 Task: Create a due date automation trigger when advanced on, 2 days before a card is due add dates due in between 1 and 5 working days at 11:00 AM.
Action: Mouse moved to (916, 274)
Screenshot: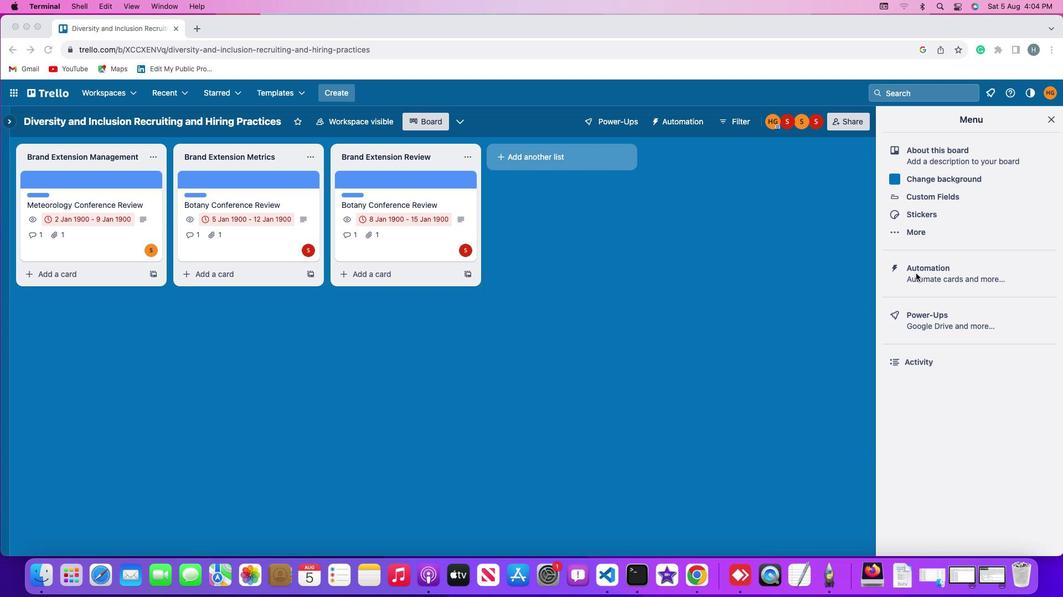 
Action: Mouse pressed left at (916, 274)
Screenshot: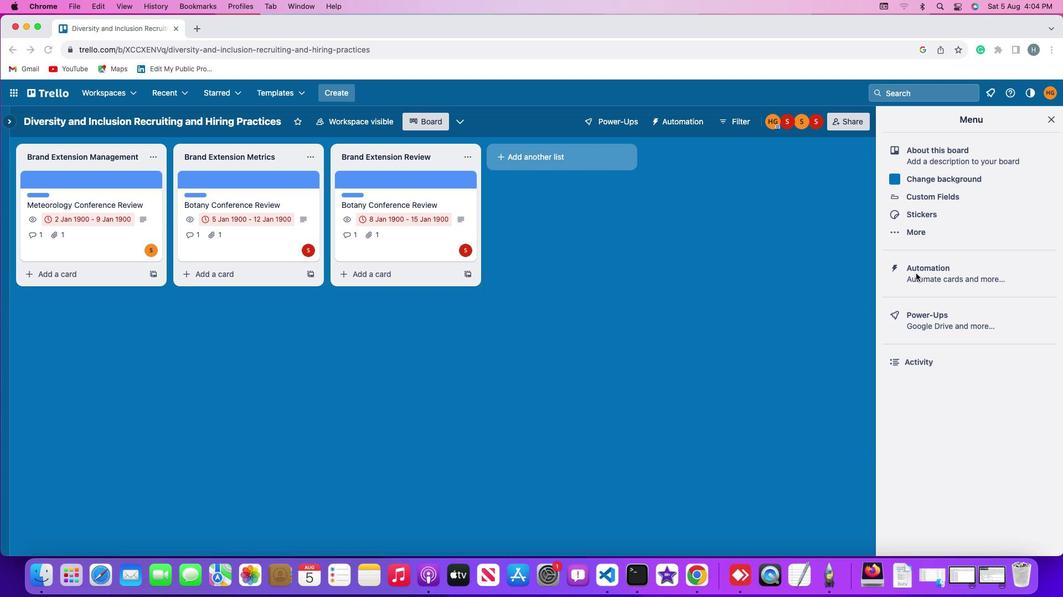 
Action: Mouse pressed left at (916, 274)
Screenshot: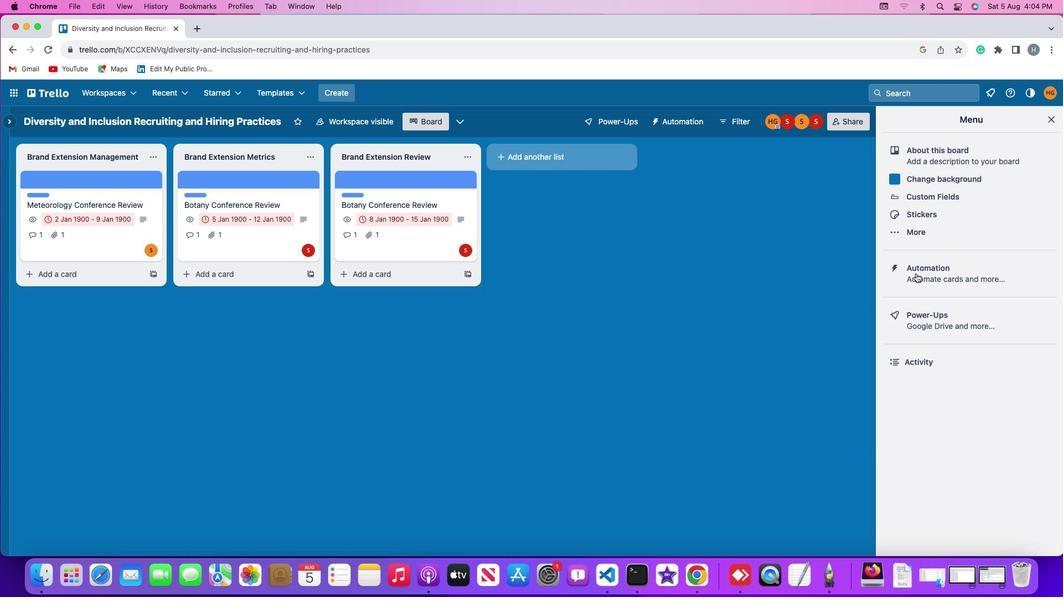 
Action: Mouse moved to (72, 262)
Screenshot: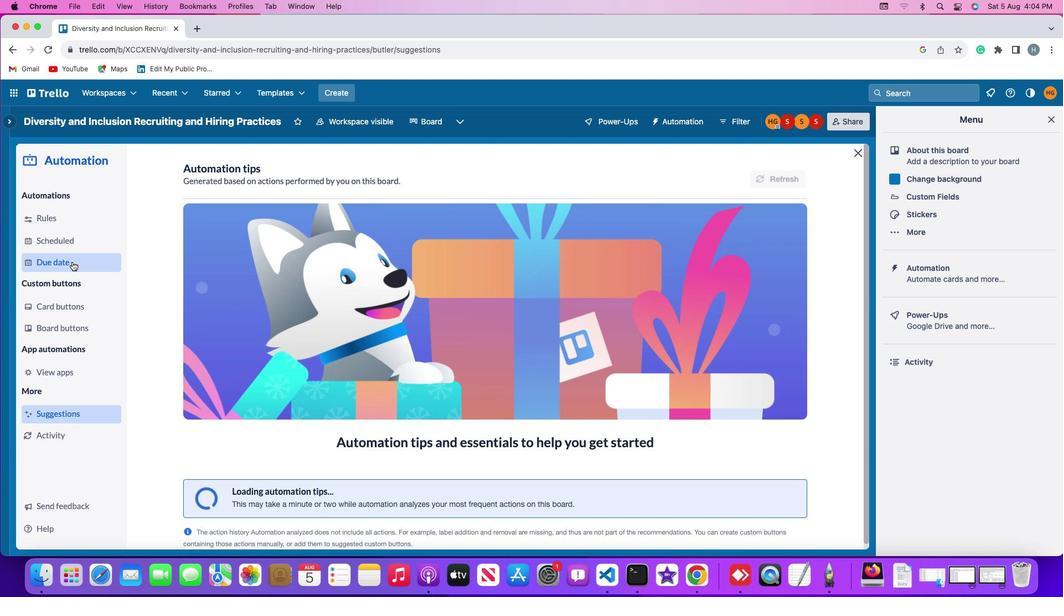 
Action: Mouse pressed left at (72, 262)
Screenshot: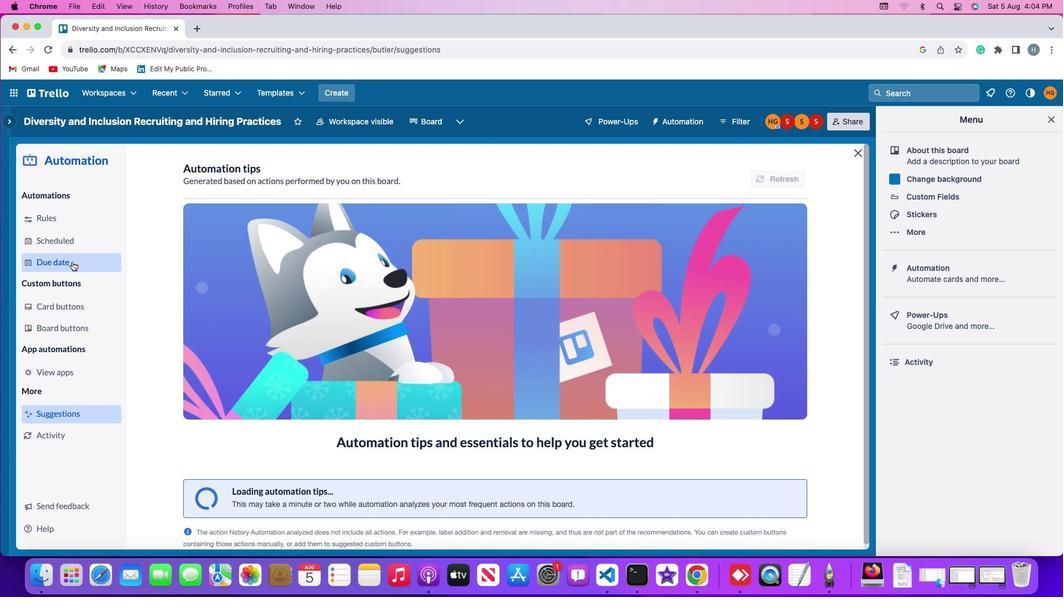
Action: Mouse moved to (746, 171)
Screenshot: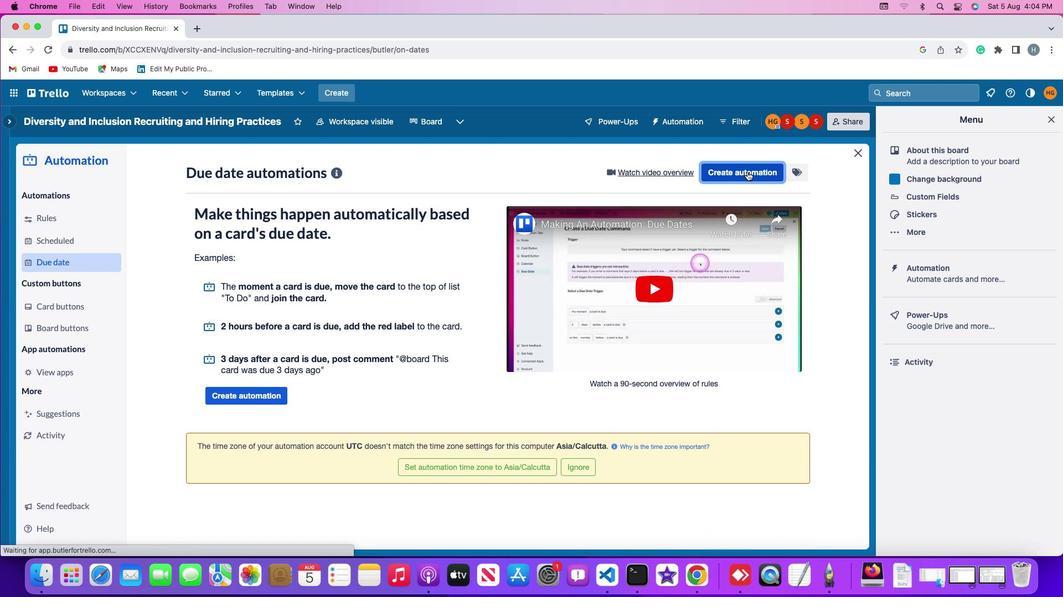 
Action: Mouse pressed left at (746, 171)
Screenshot: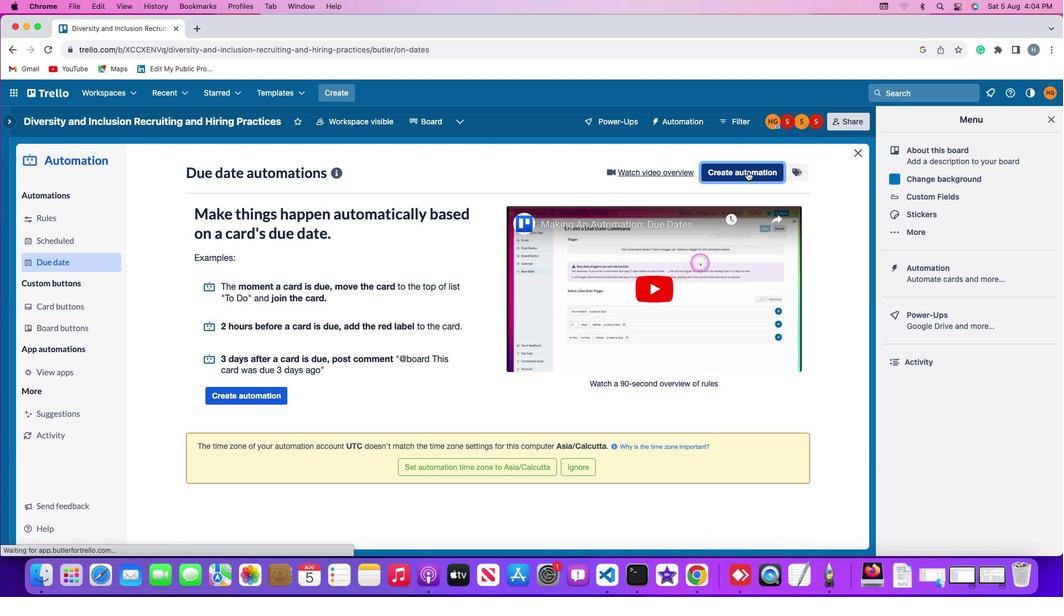 
Action: Mouse moved to (516, 281)
Screenshot: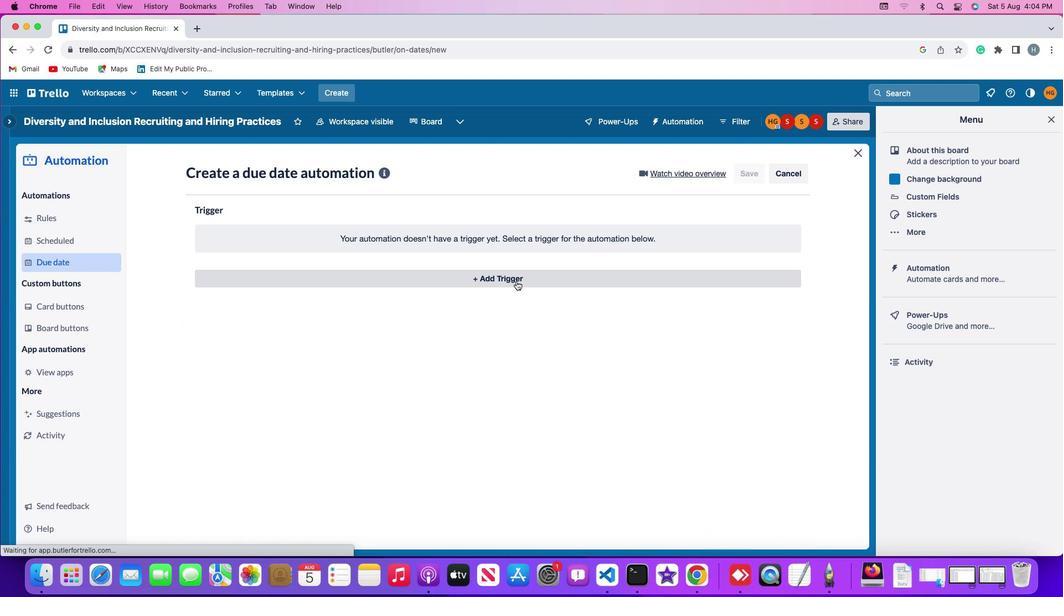 
Action: Mouse pressed left at (516, 281)
Screenshot: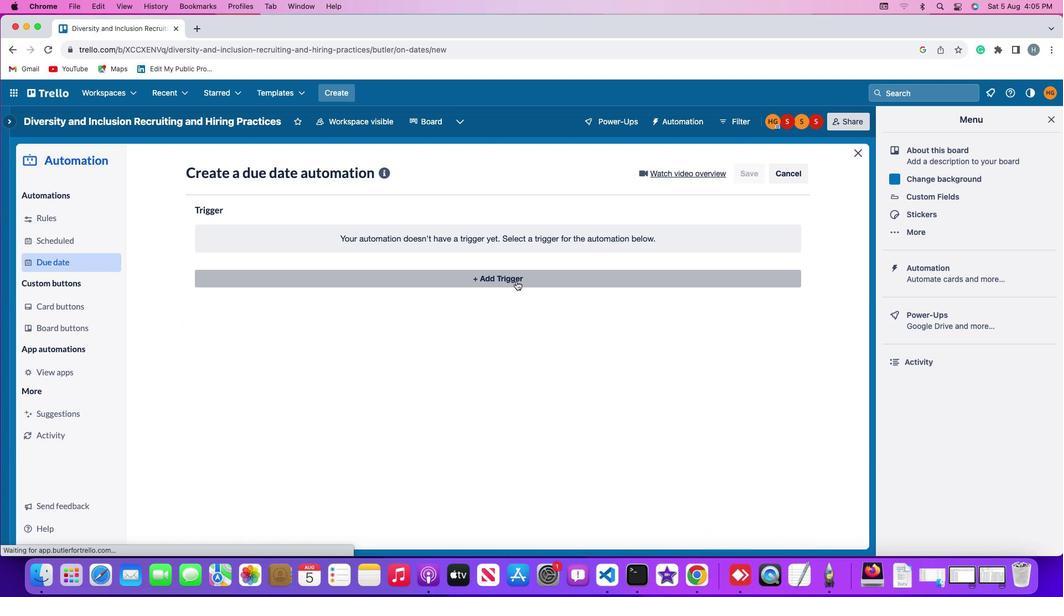 
Action: Mouse moved to (216, 451)
Screenshot: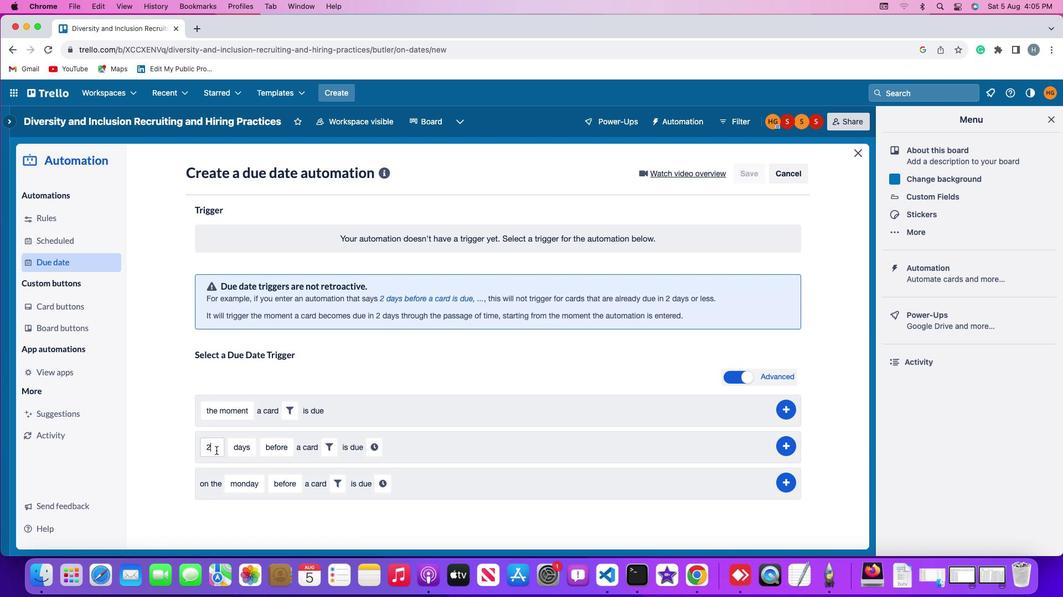 
Action: Mouse pressed left at (216, 451)
Screenshot: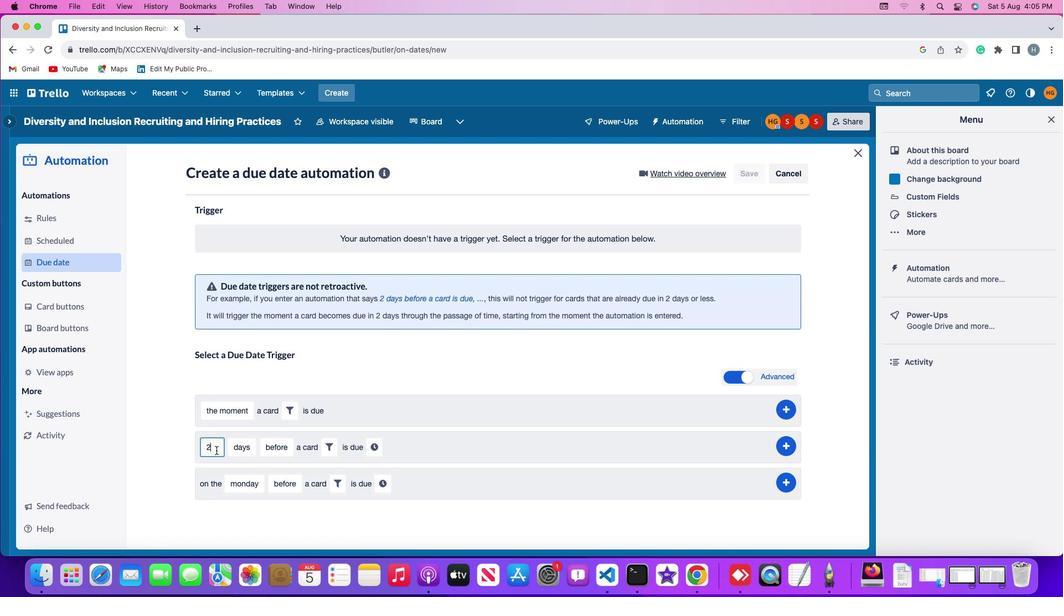 
Action: Key pressed Key.backspace'2'
Screenshot: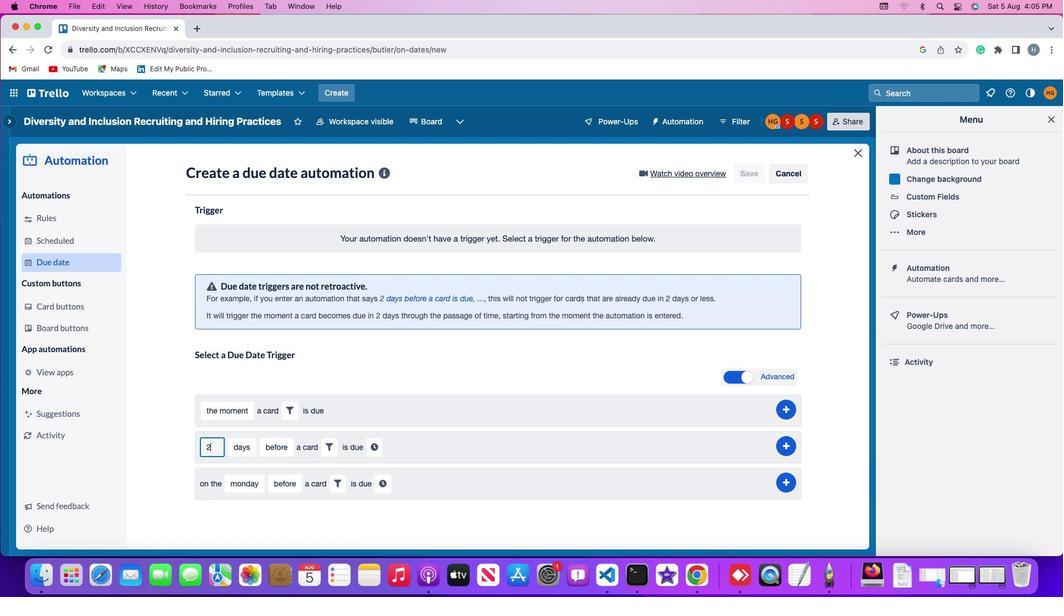 
Action: Mouse moved to (243, 450)
Screenshot: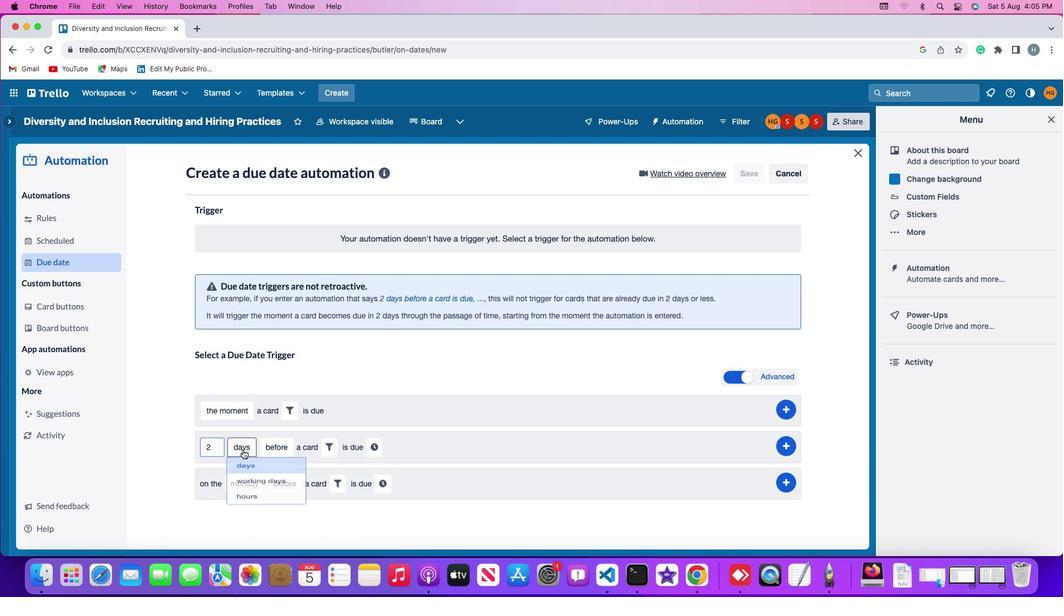 
Action: Mouse pressed left at (243, 450)
Screenshot: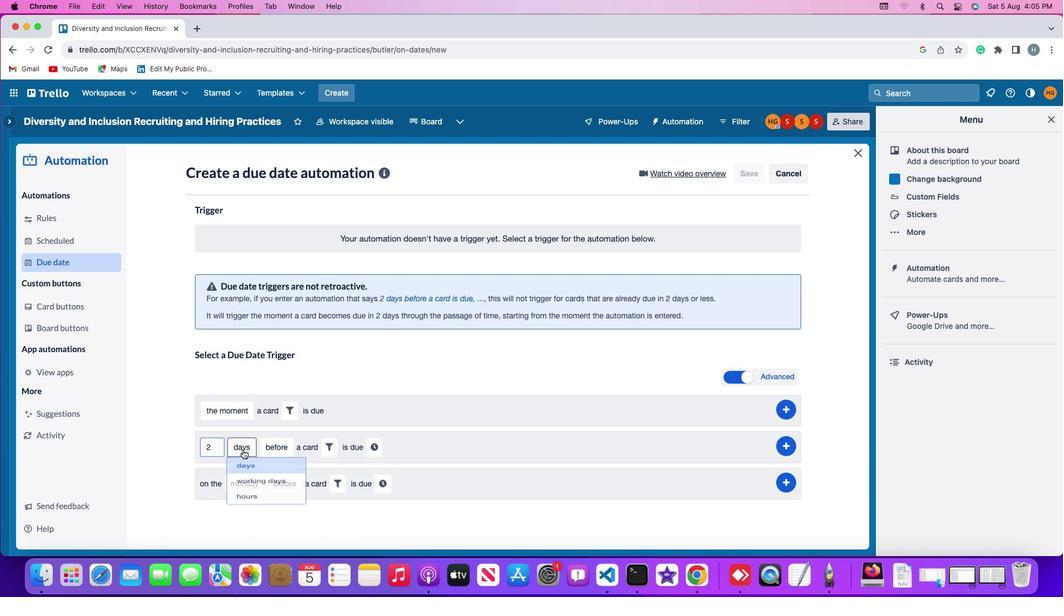 
Action: Mouse moved to (249, 471)
Screenshot: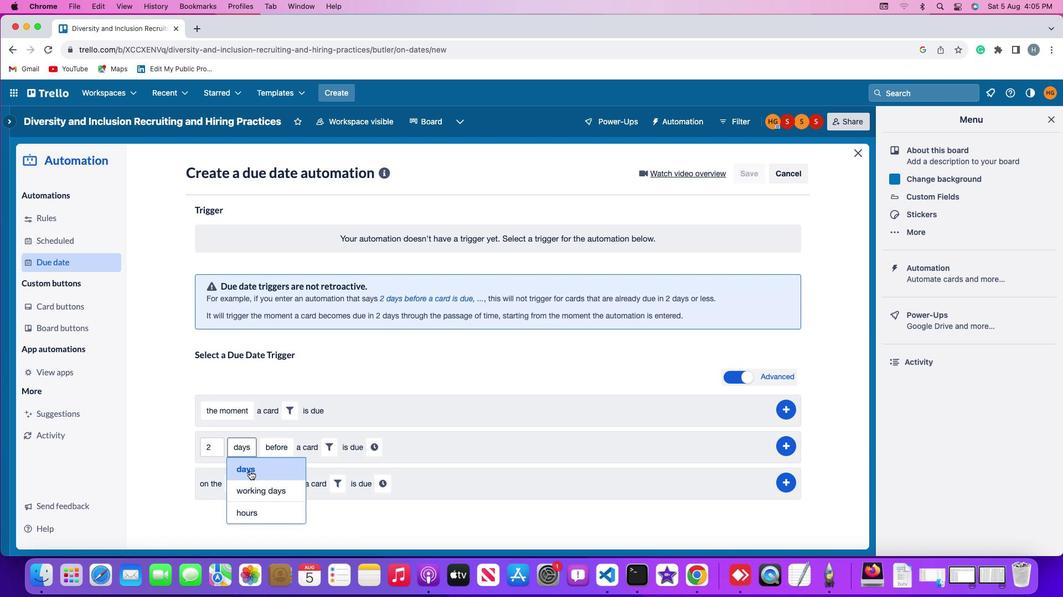 
Action: Mouse pressed left at (249, 471)
Screenshot: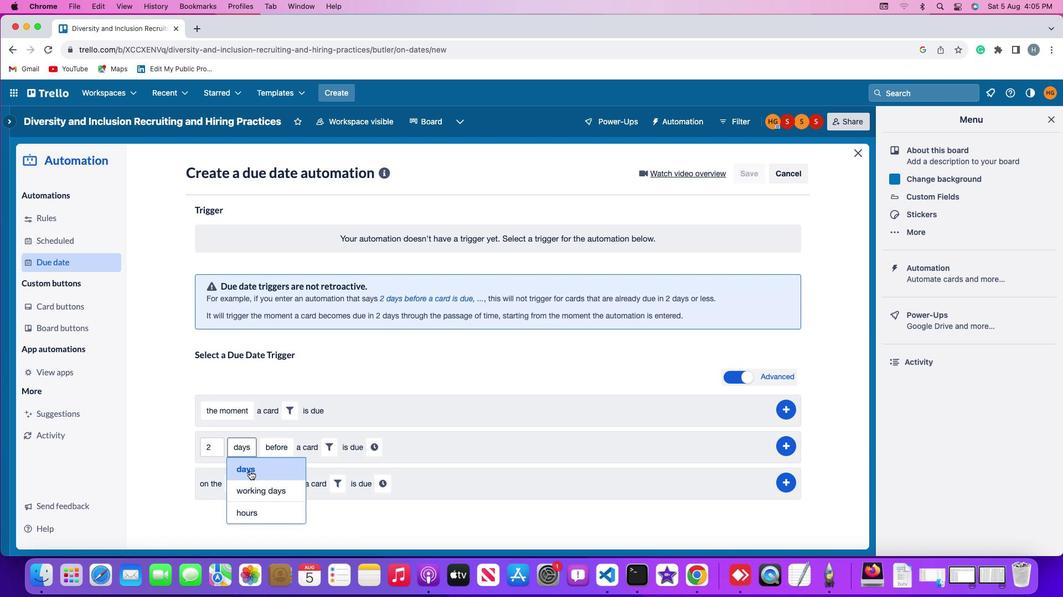 
Action: Mouse moved to (272, 448)
Screenshot: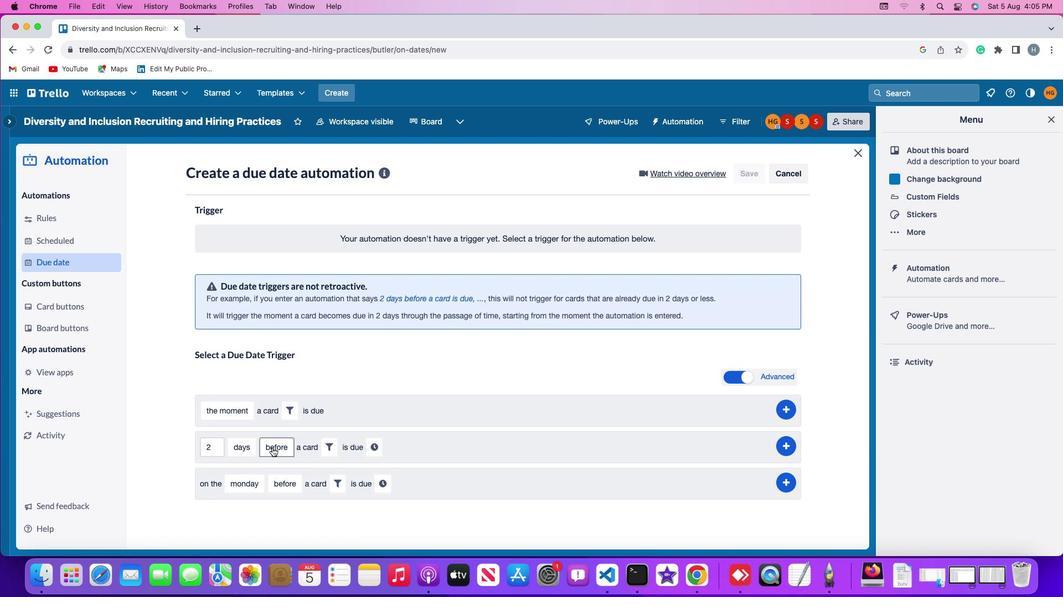
Action: Mouse pressed left at (272, 448)
Screenshot: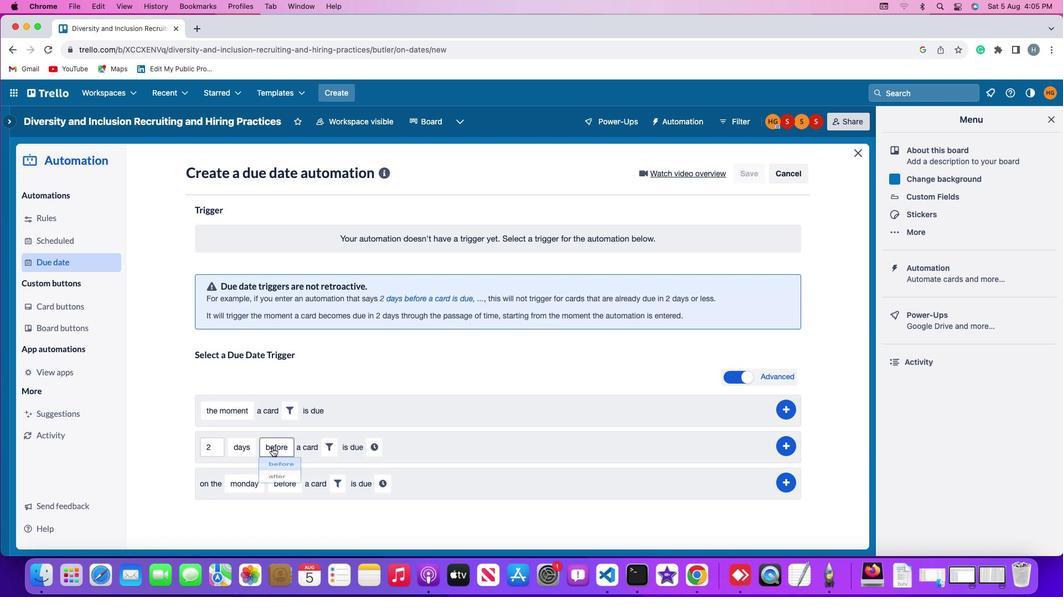 
Action: Mouse moved to (276, 462)
Screenshot: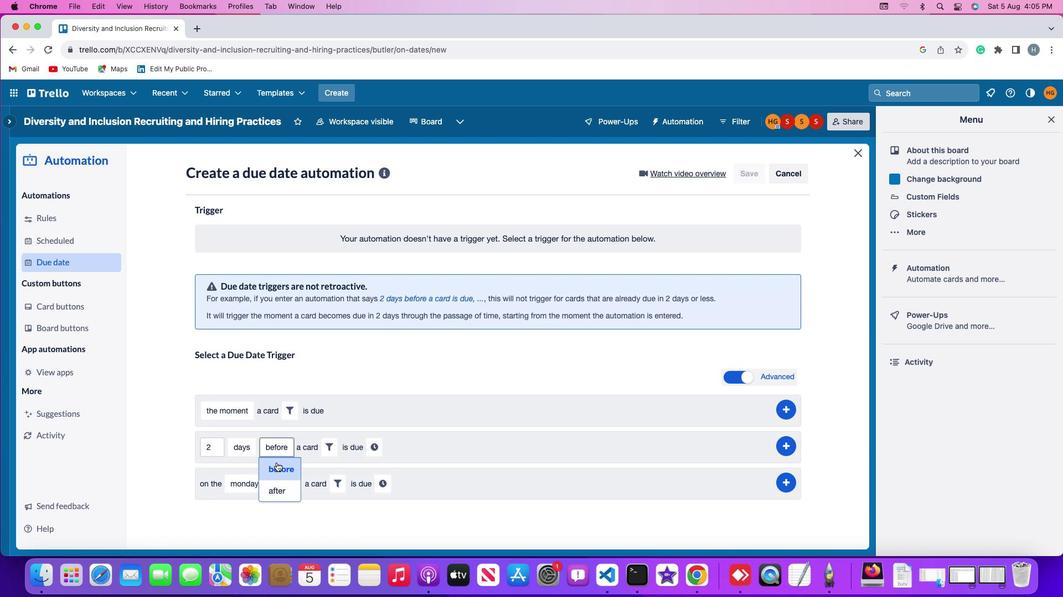 
Action: Mouse pressed left at (276, 462)
Screenshot: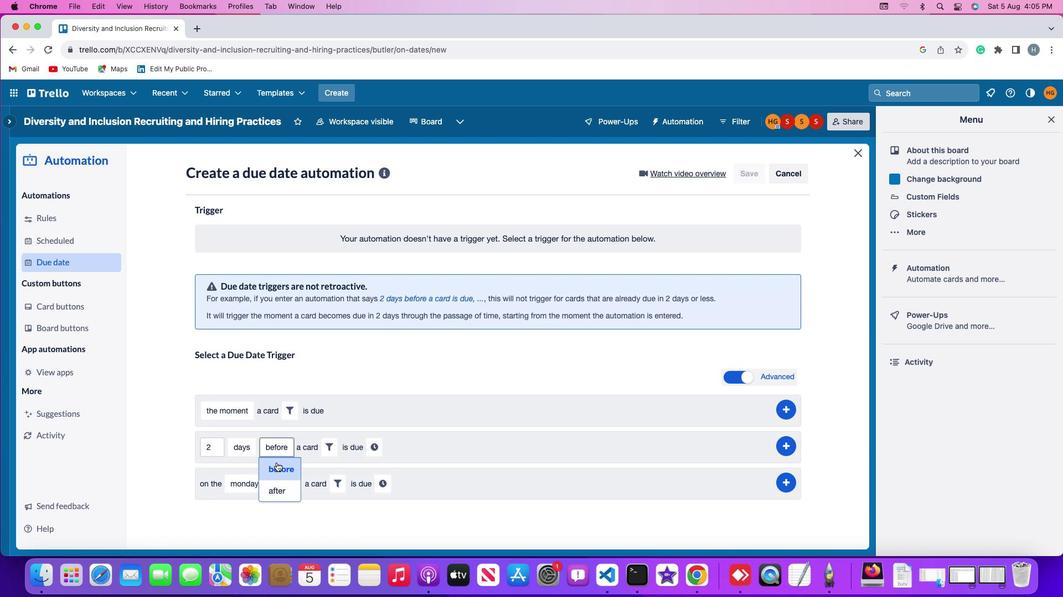 
Action: Mouse moved to (325, 445)
Screenshot: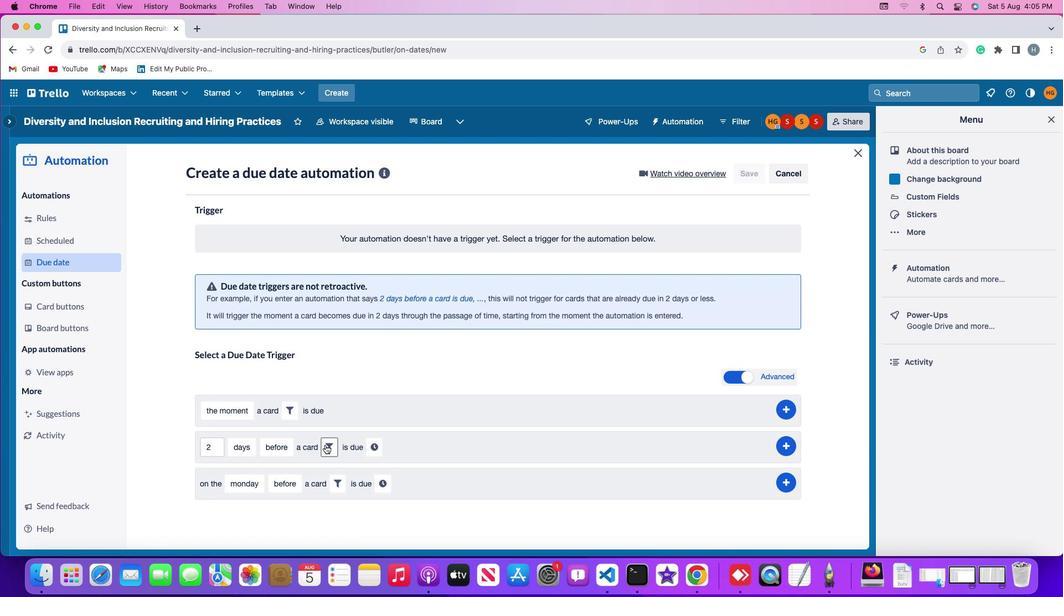 
Action: Mouse pressed left at (325, 445)
Screenshot: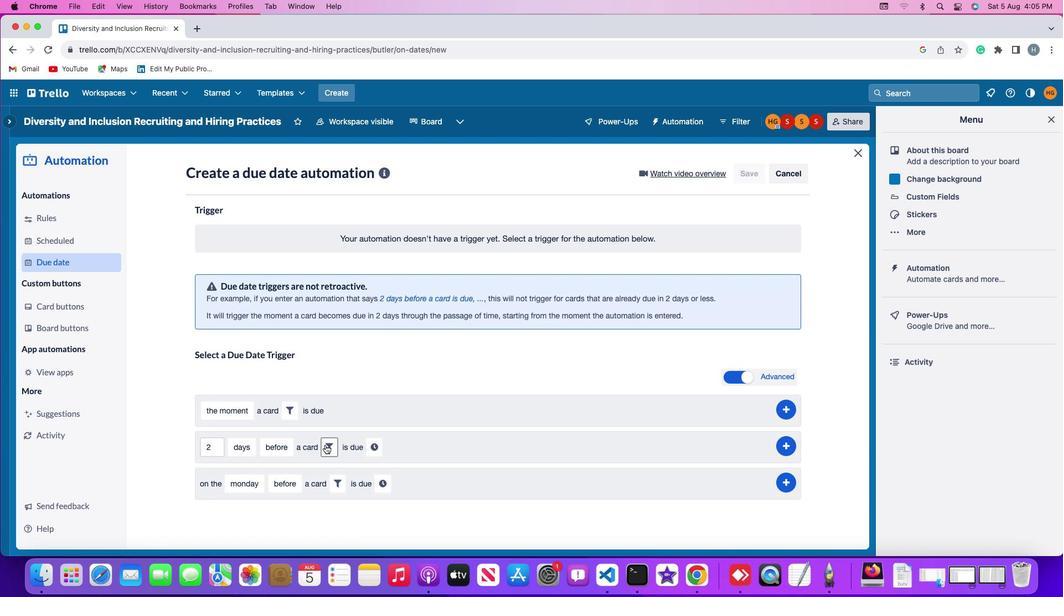 
Action: Mouse moved to (387, 483)
Screenshot: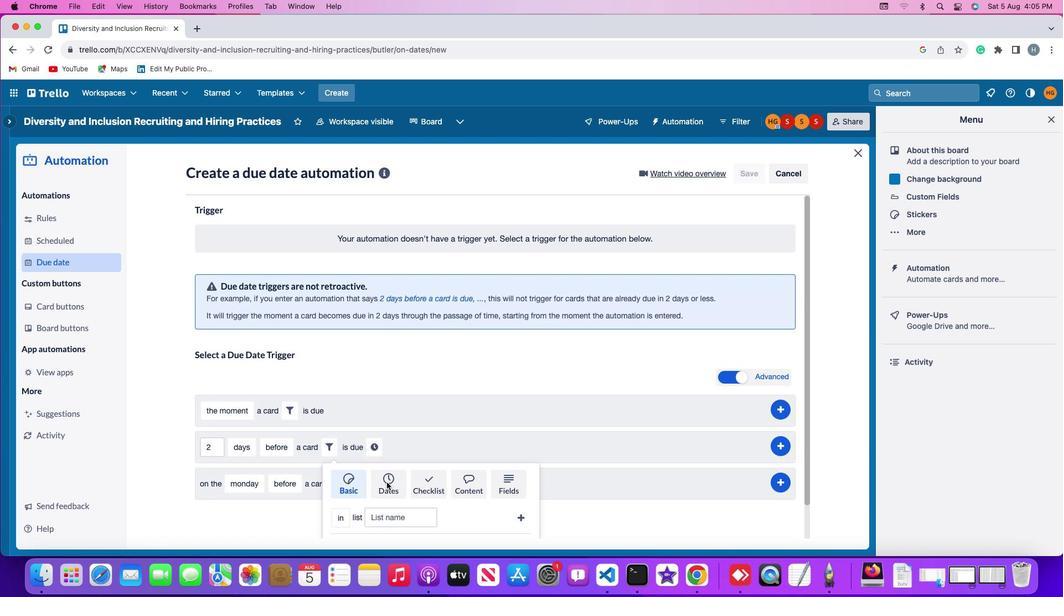
Action: Mouse pressed left at (387, 483)
Screenshot: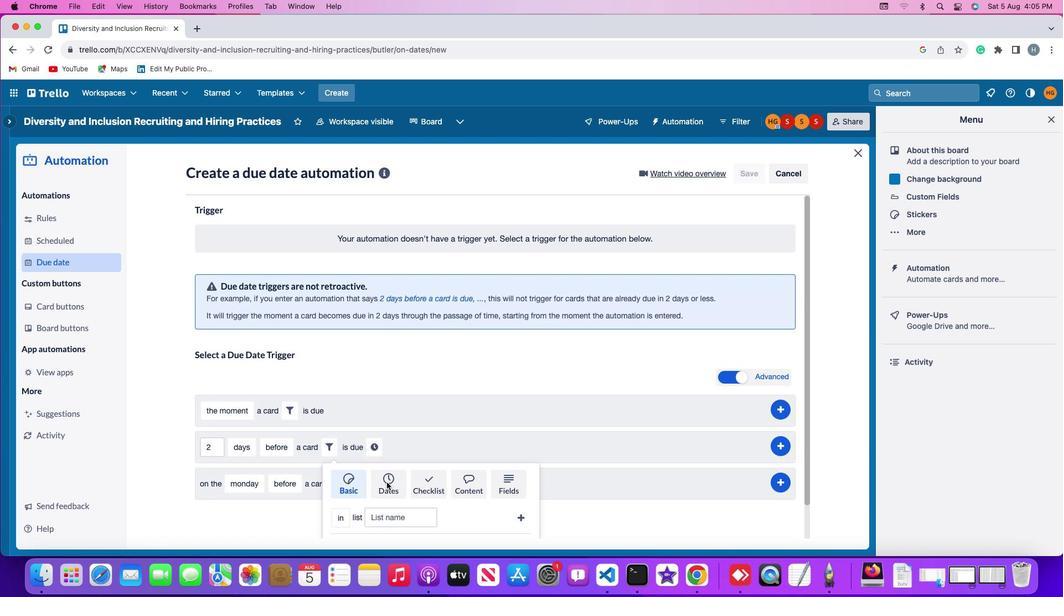 
Action: Mouse scrolled (387, 483) with delta (0, 0)
Screenshot: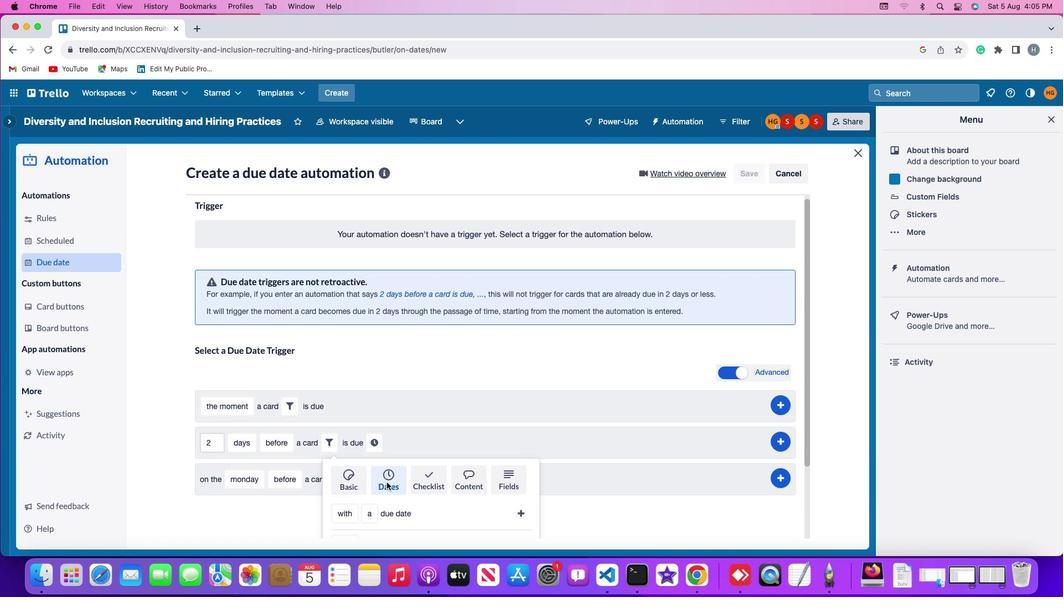 
Action: Mouse scrolled (387, 483) with delta (0, 0)
Screenshot: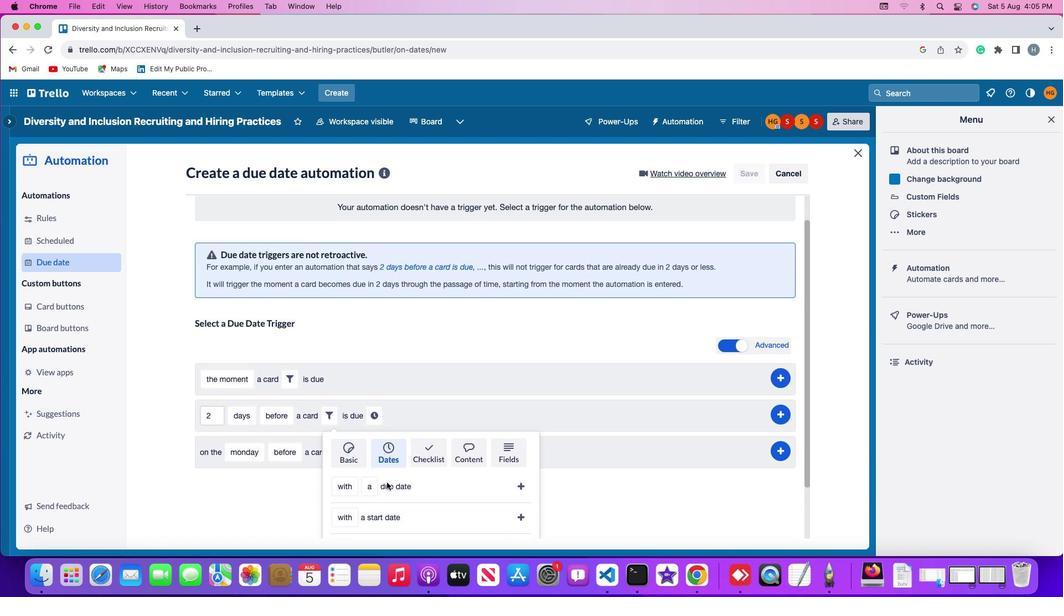 
Action: Mouse scrolled (387, 483) with delta (0, -1)
Screenshot: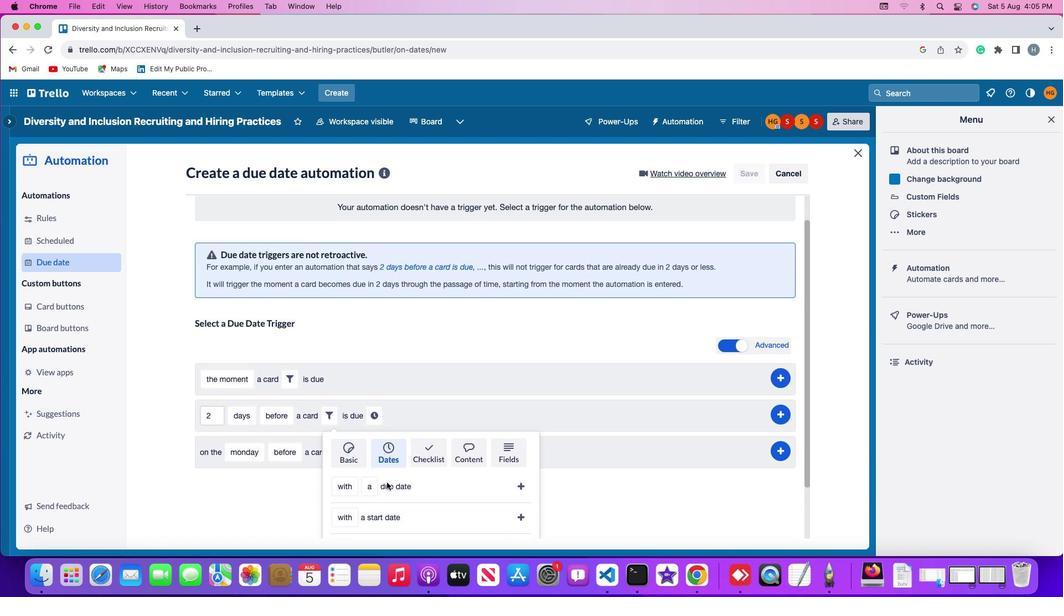 
Action: Mouse scrolled (387, 483) with delta (0, -2)
Screenshot: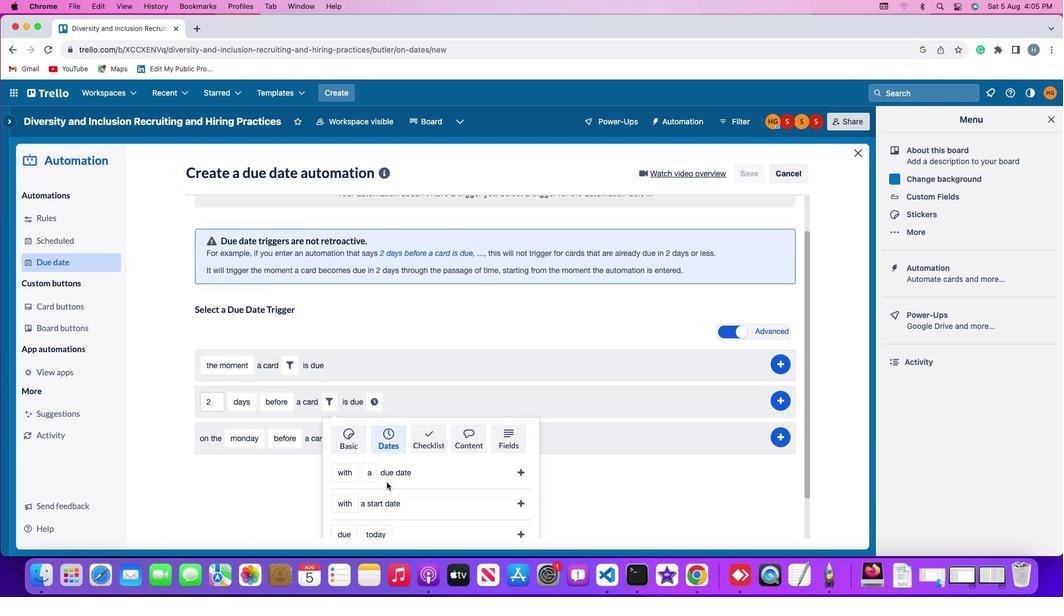 
Action: Mouse scrolled (387, 483) with delta (0, -3)
Screenshot: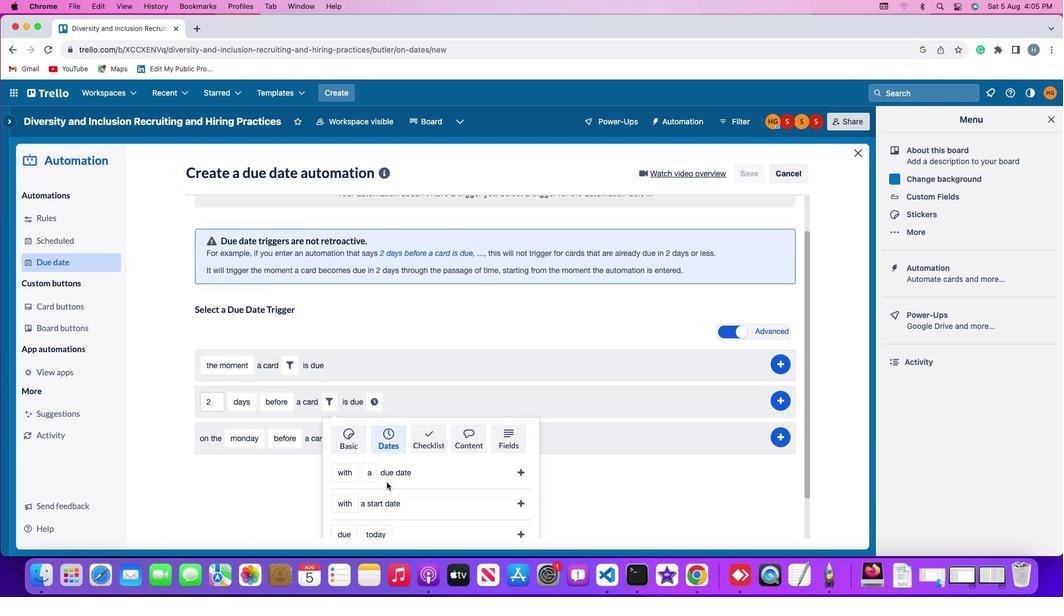 
Action: Mouse scrolled (387, 483) with delta (0, -3)
Screenshot: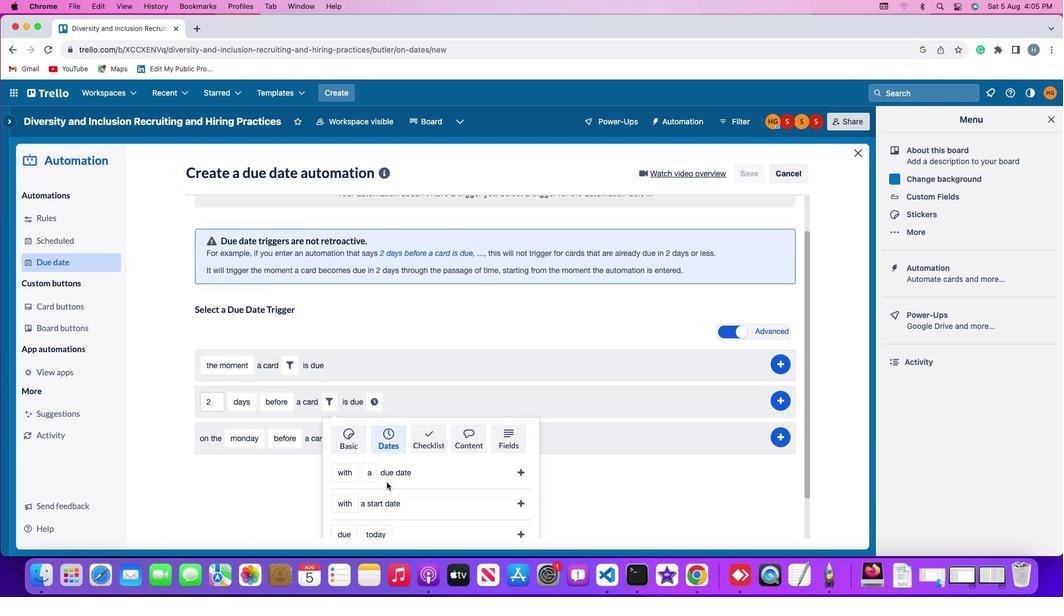 
Action: Mouse scrolled (387, 483) with delta (0, -3)
Screenshot: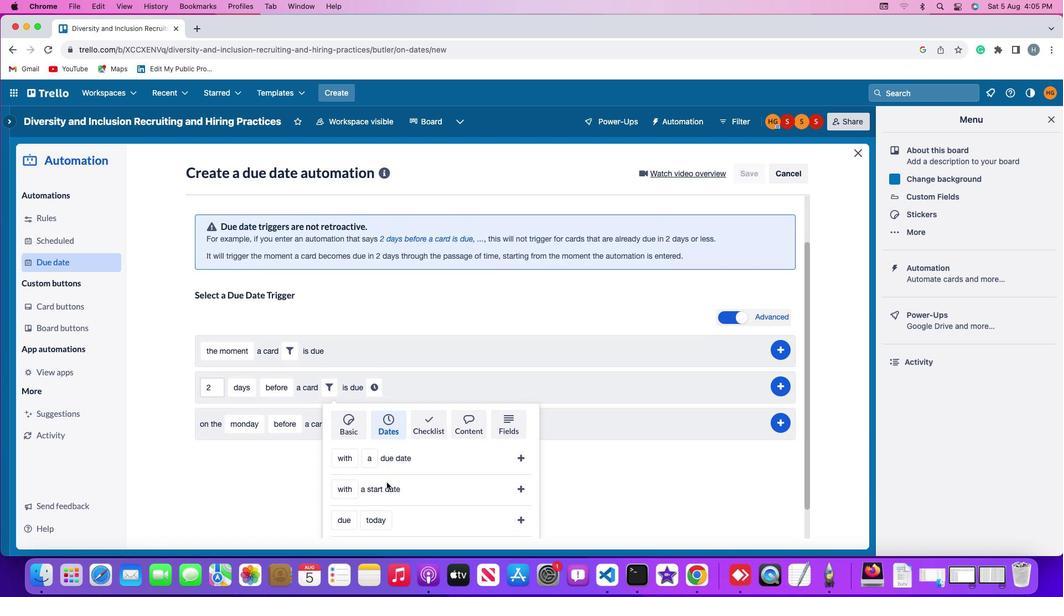 
Action: Mouse moved to (343, 518)
Screenshot: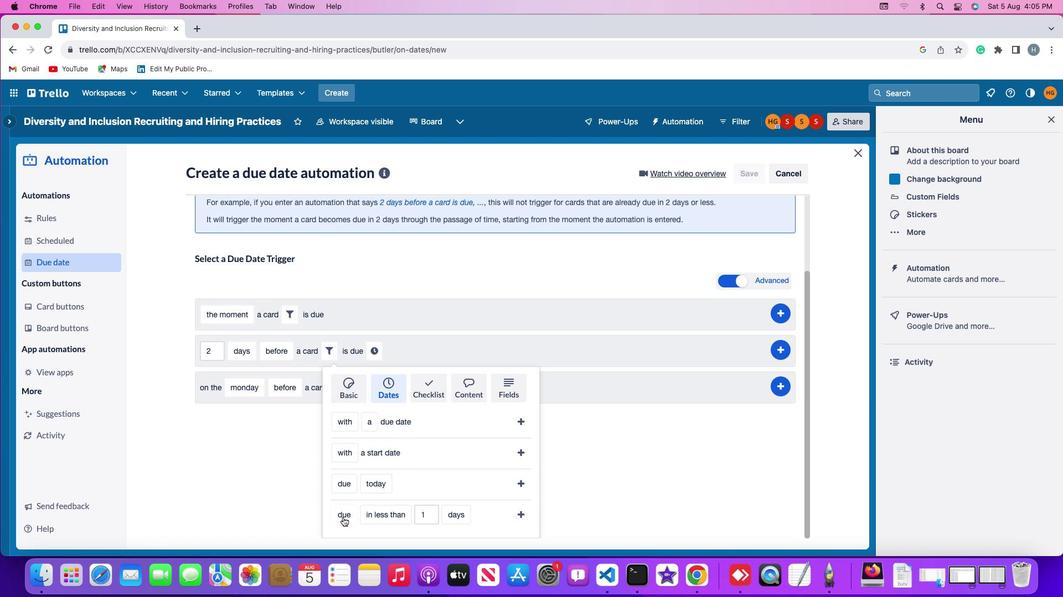 
Action: Mouse pressed left at (343, 518)
Screenshot: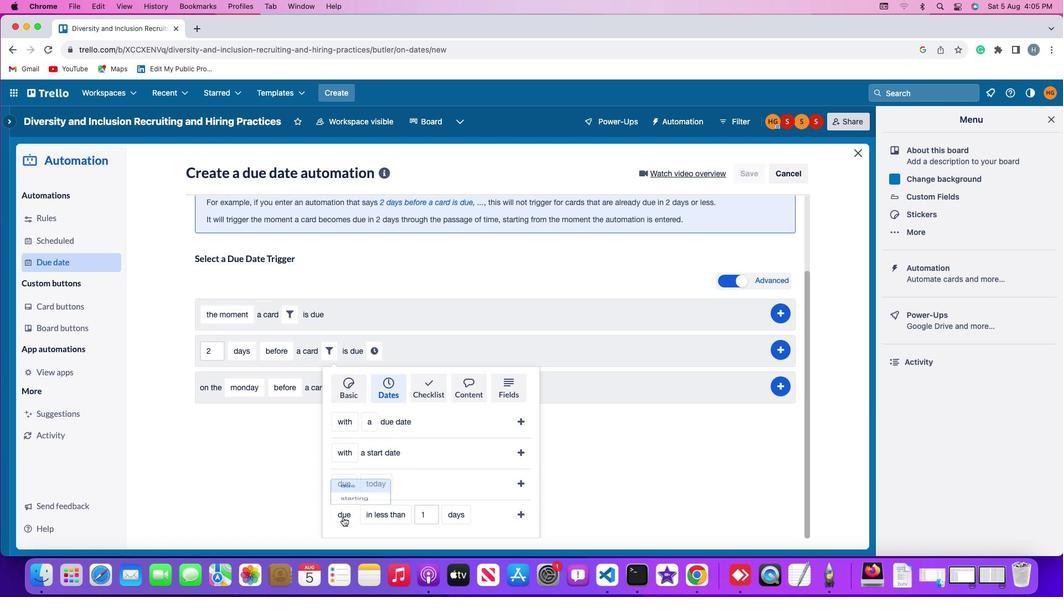 
Action: Mouse moved to (350, 472)
Screenshot: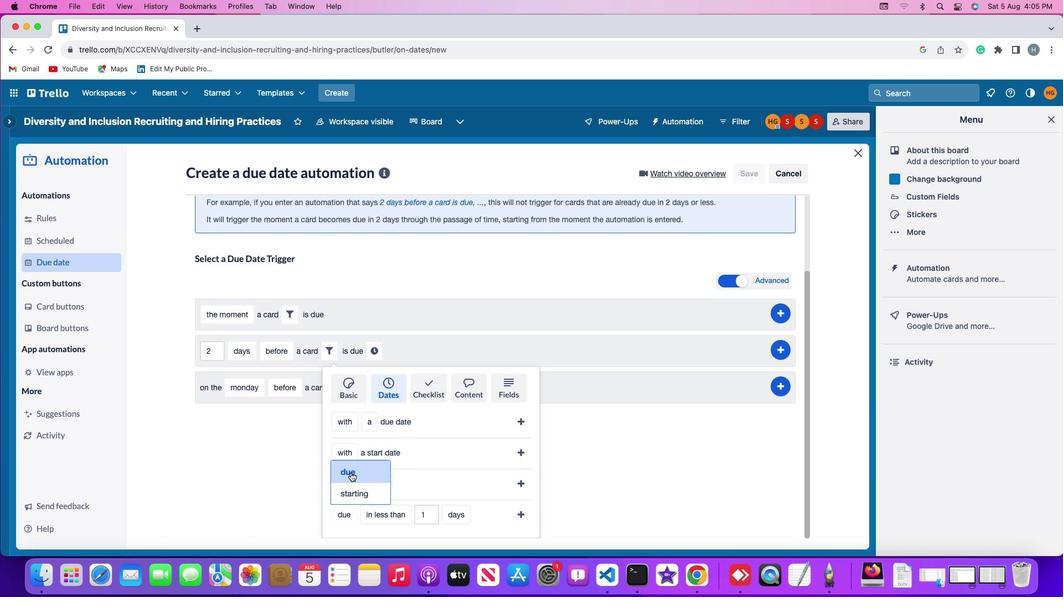 
Action: Mouse pressed left at (350, 472)
Screenshot: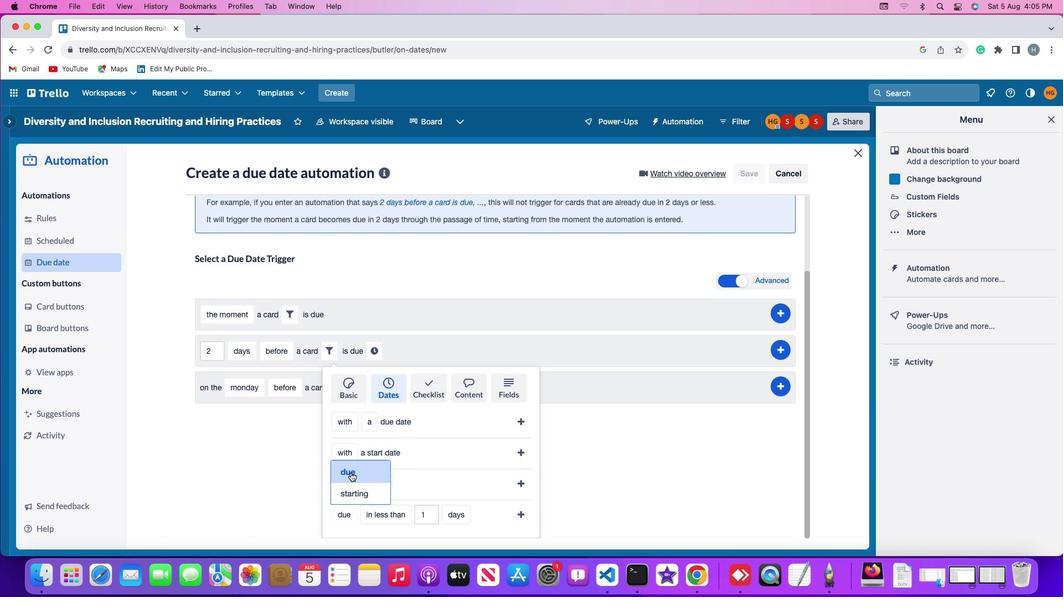 
Action: Mouse moved to (384, 512)
Screenshot: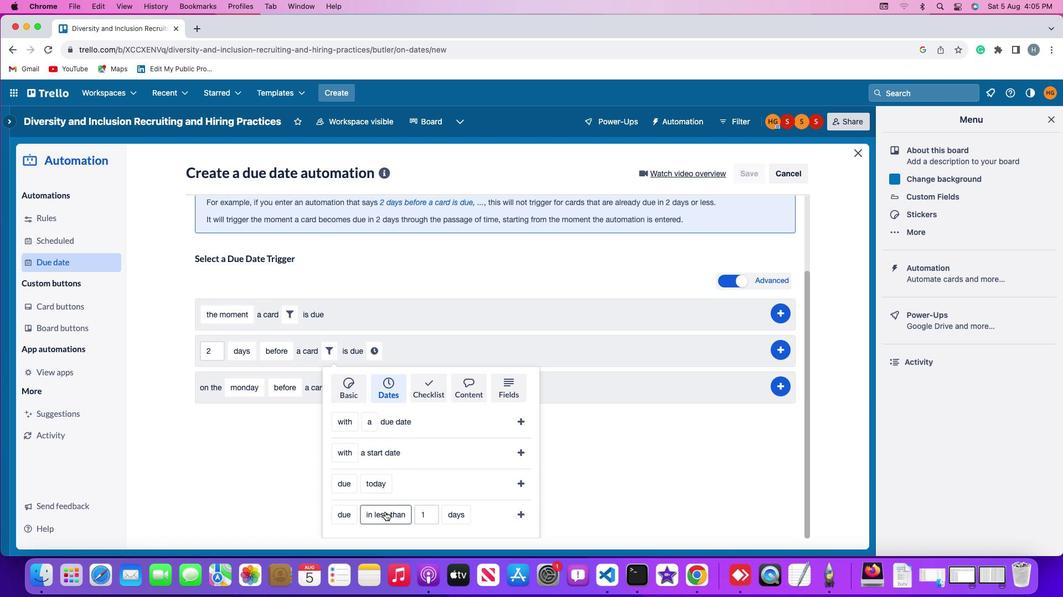 
Action: Mouse pressed left at (384, 512)
Screenshot: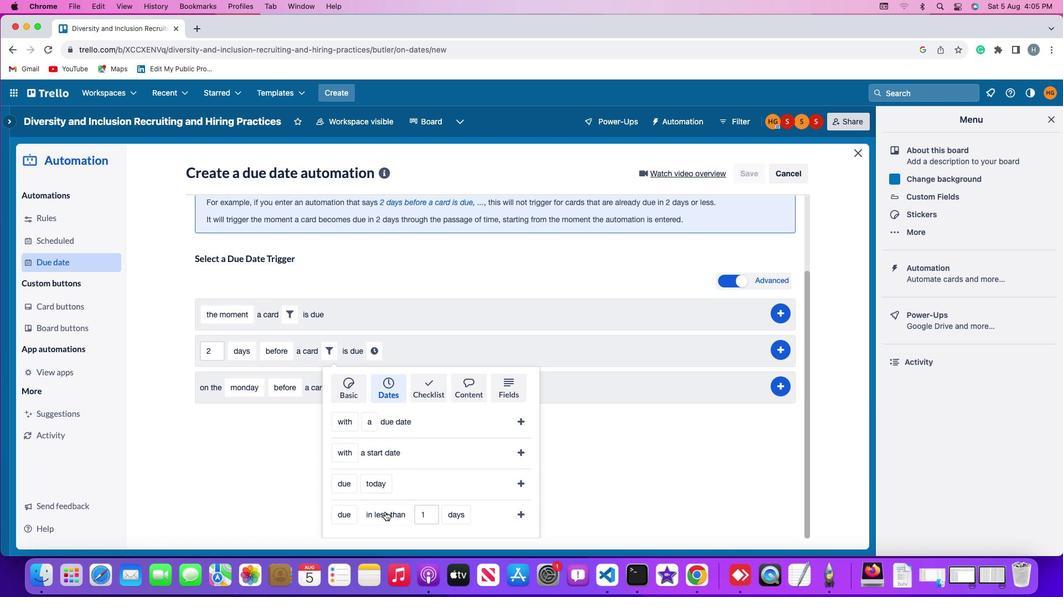 
Action: Mouse moved to (392, 493)
Screenshot: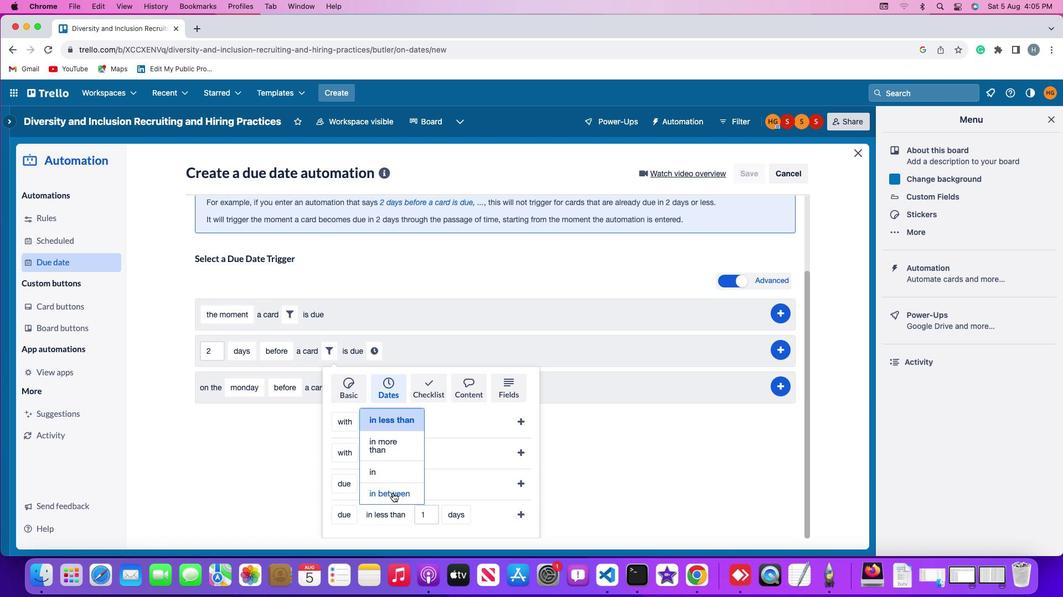 
Action: Mouse pressed left at (392, 493)
Screenshot: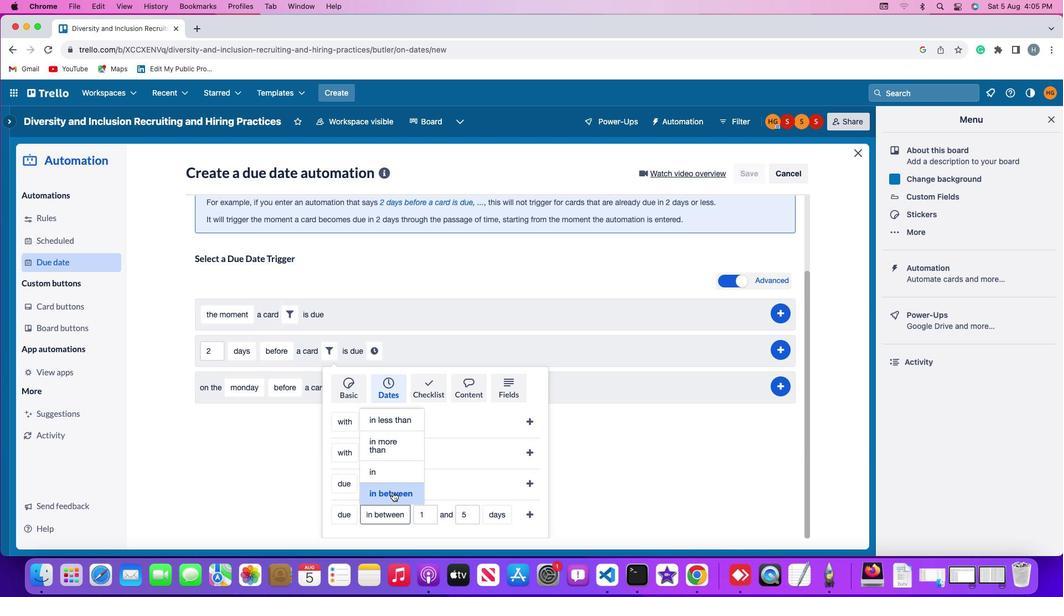 
Action: Mouse moved to (426, 515)
Screenshot: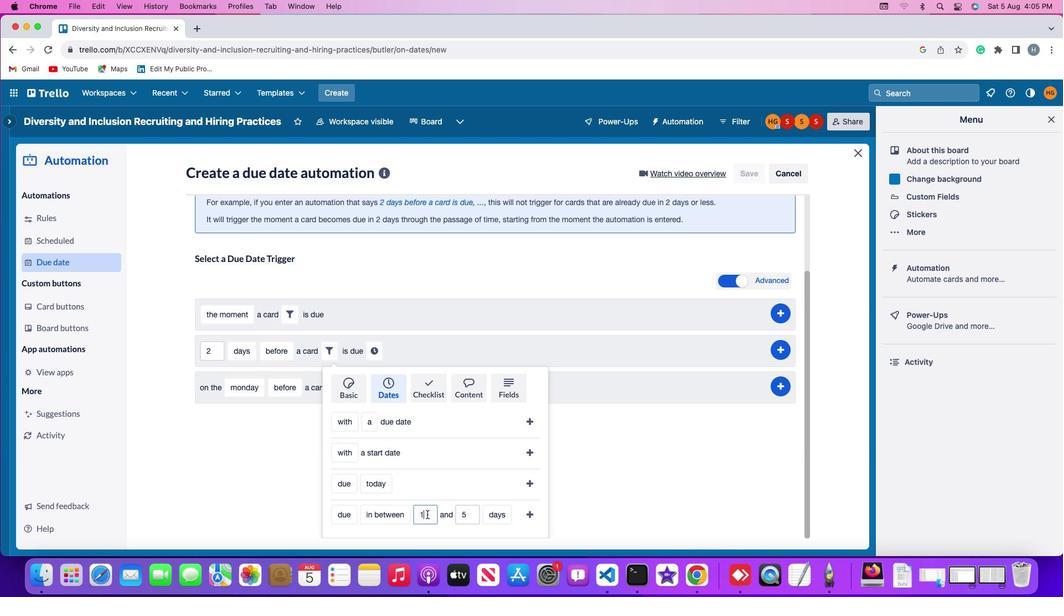 
Action: Mouse pressed left at (426, 515)
Screenshot: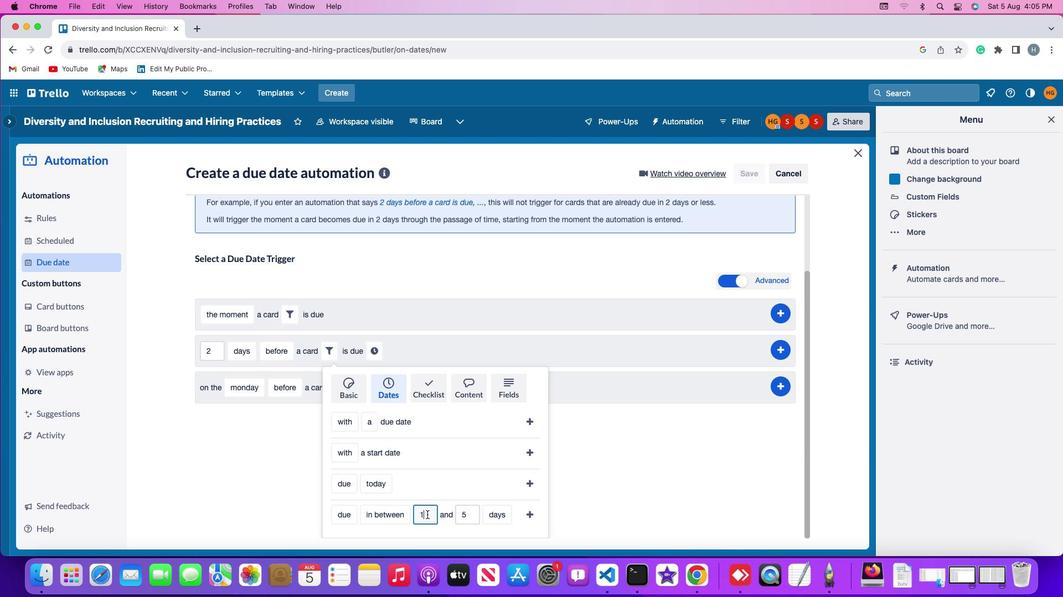 
Action: Key pressed Key.backspace'1'
Screenshot: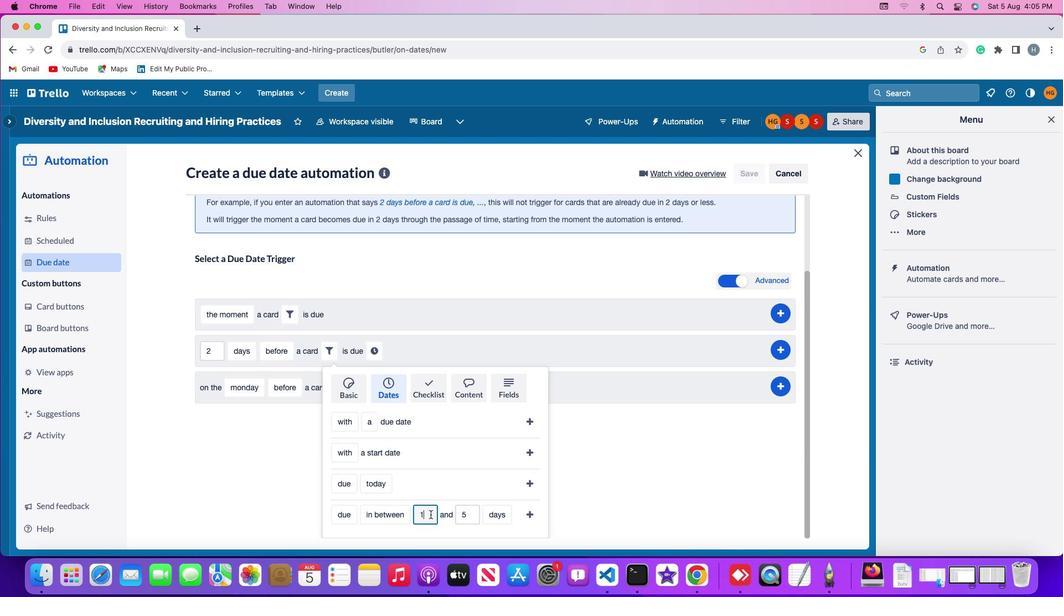 
Action: Mouse moved to (472, 517)
Screenshot: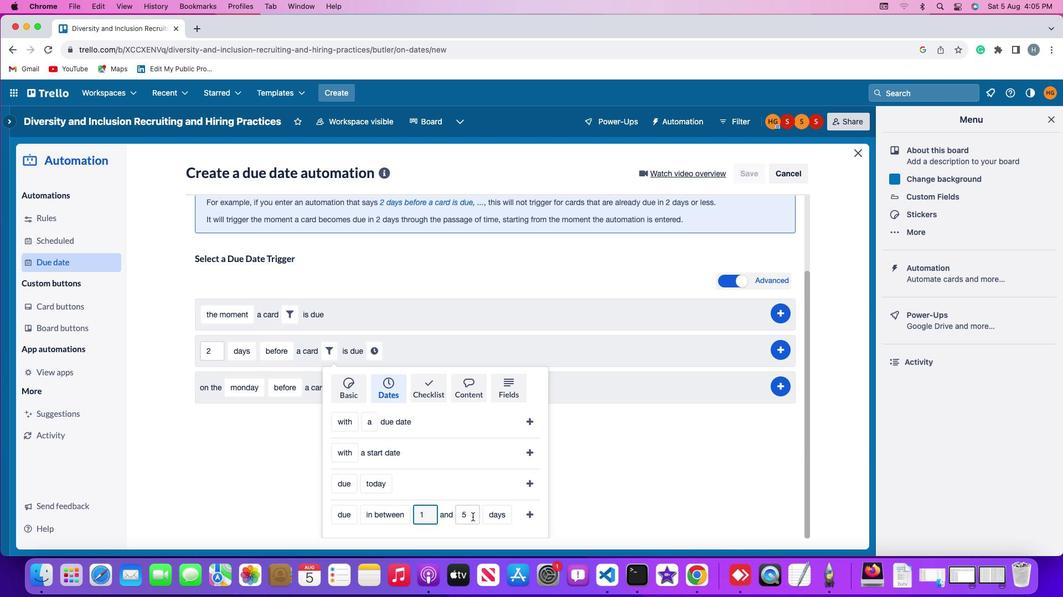 
Action: Mouse pressed left at (472, 517)
Screenshot: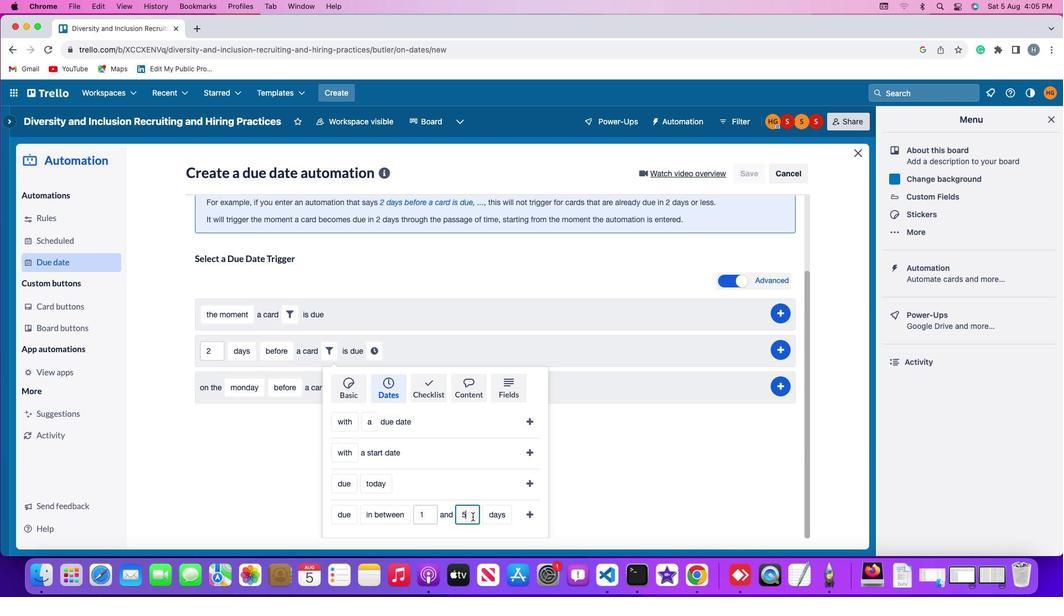 
Action: Key pressed Key.backspace'5'
Screenshot: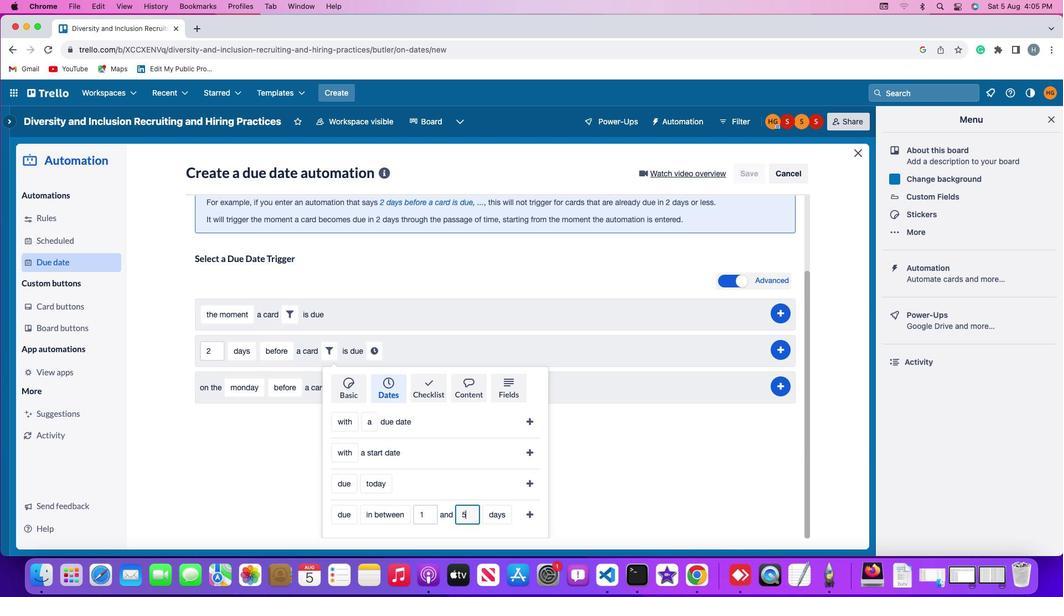 
Action: Mouse moved to (495, 519)
Screenshot: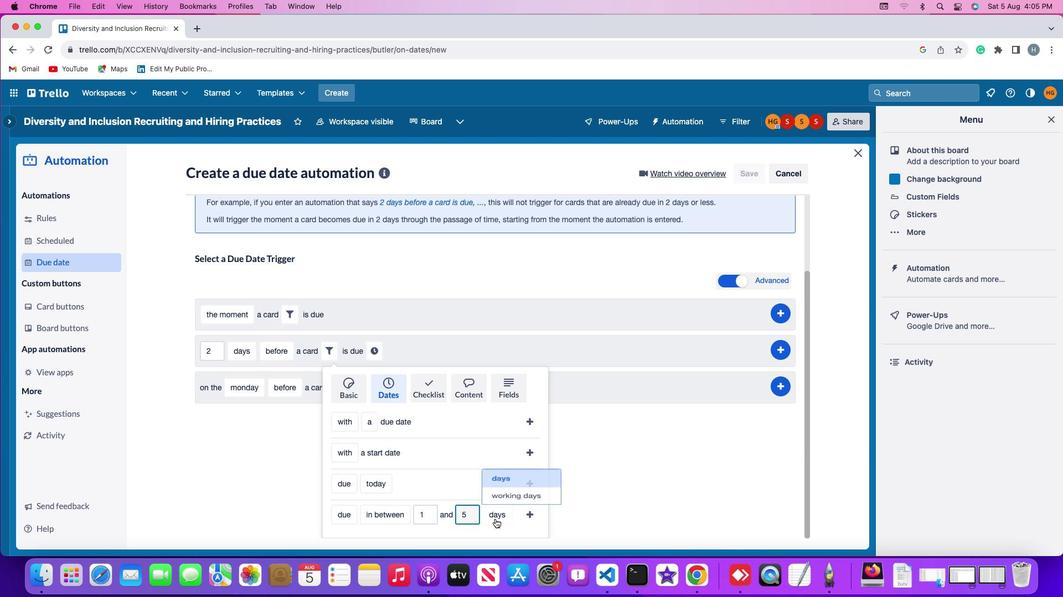 
Action: Mouse pressed left at (495, 519)
Screenshot: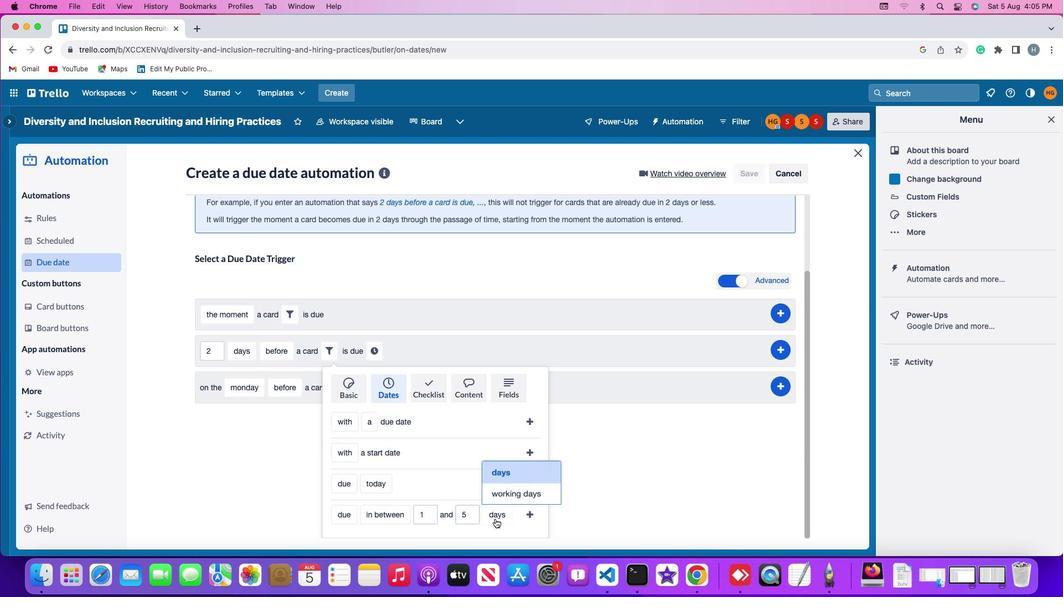 
Action: Mouse moved to (505, 494)
Screenshot: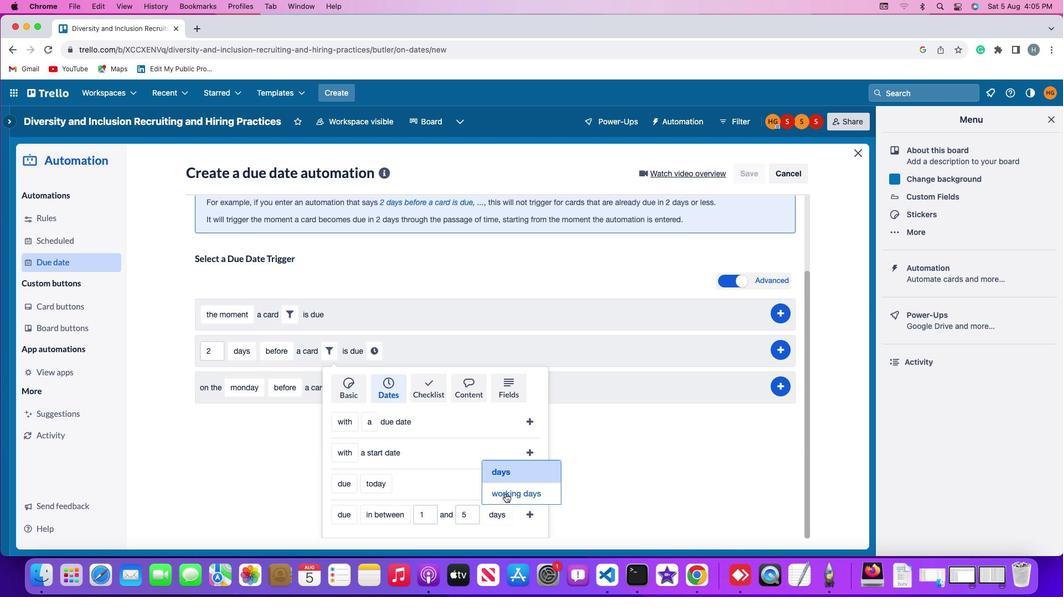 
Action: Mouse pressed left at (505, 494)
Screenshot: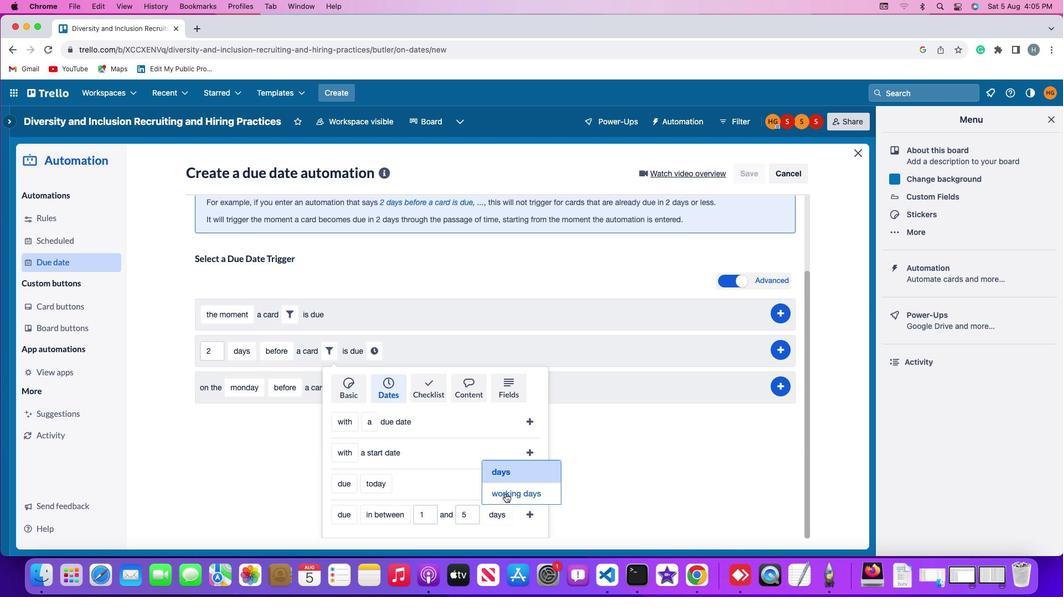 
Action: Mouse moved to (555, 513)
Screenshot: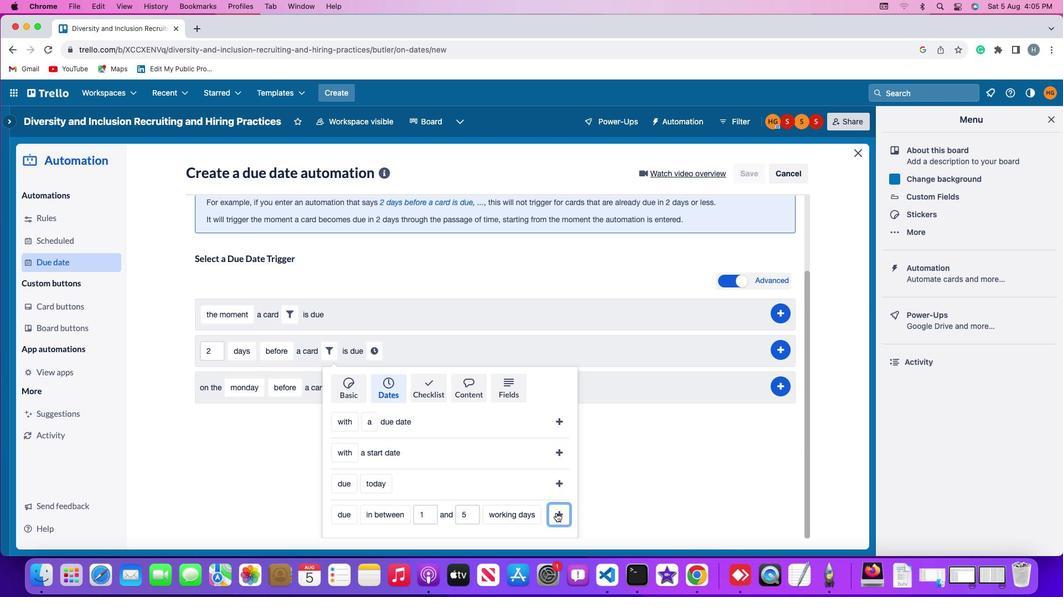 
Action: Mouse pressed left at (555, 513)
Screenshot: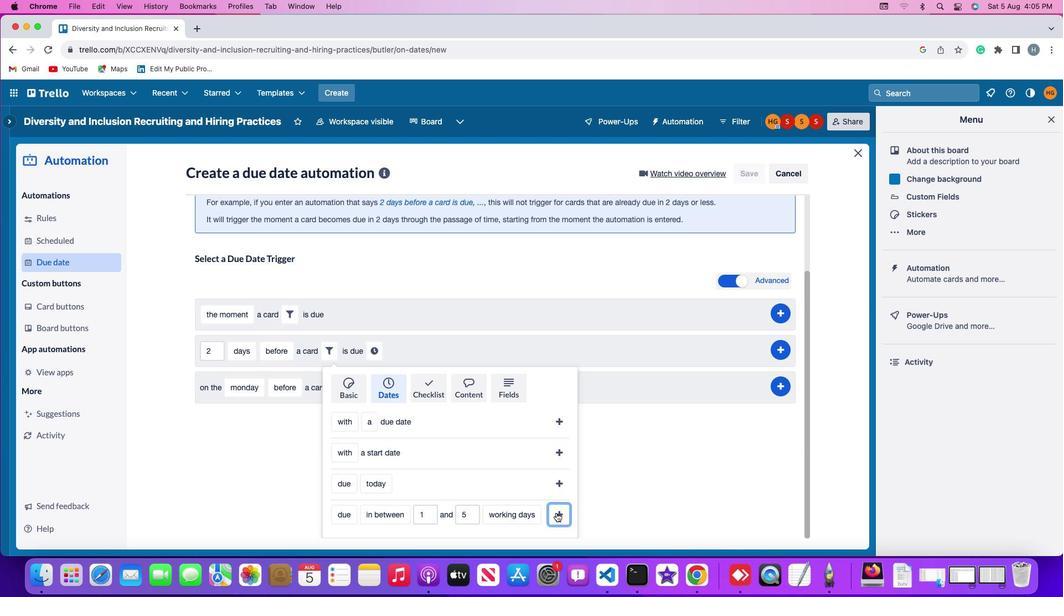 
Action: Mouse moved to (530, 447)
Screenshot: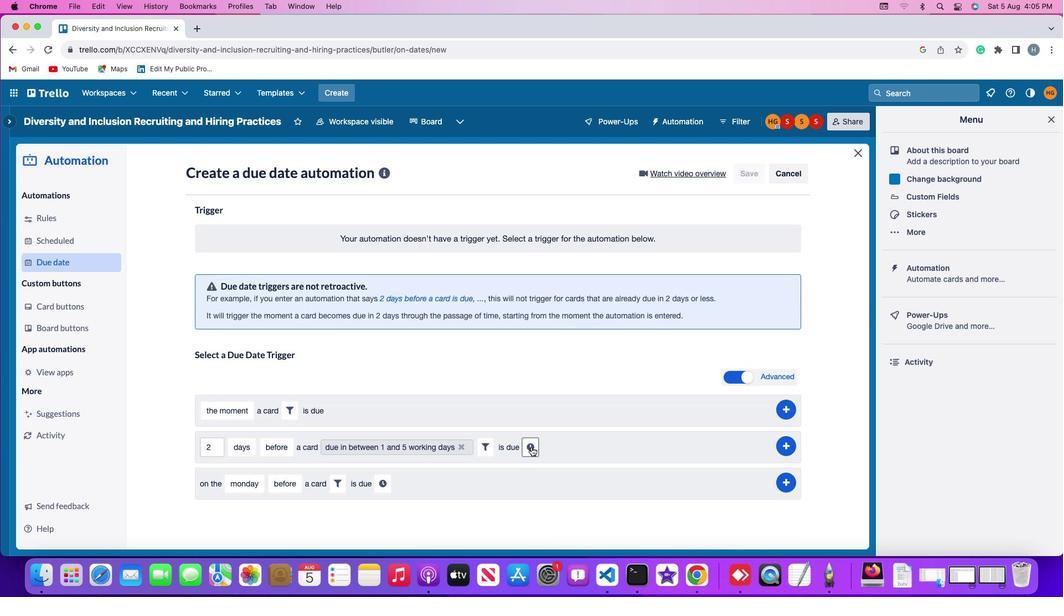 
Action: Mouse pressed left at (530, 447)
Screenshot: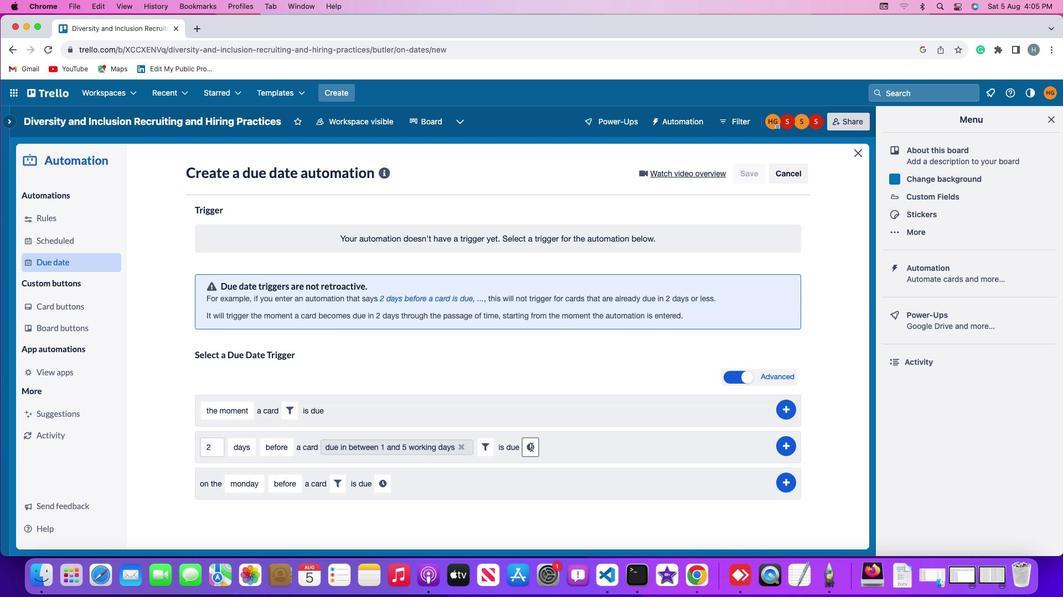 
Action: Mouse moved to (553, 454)
Screenshot: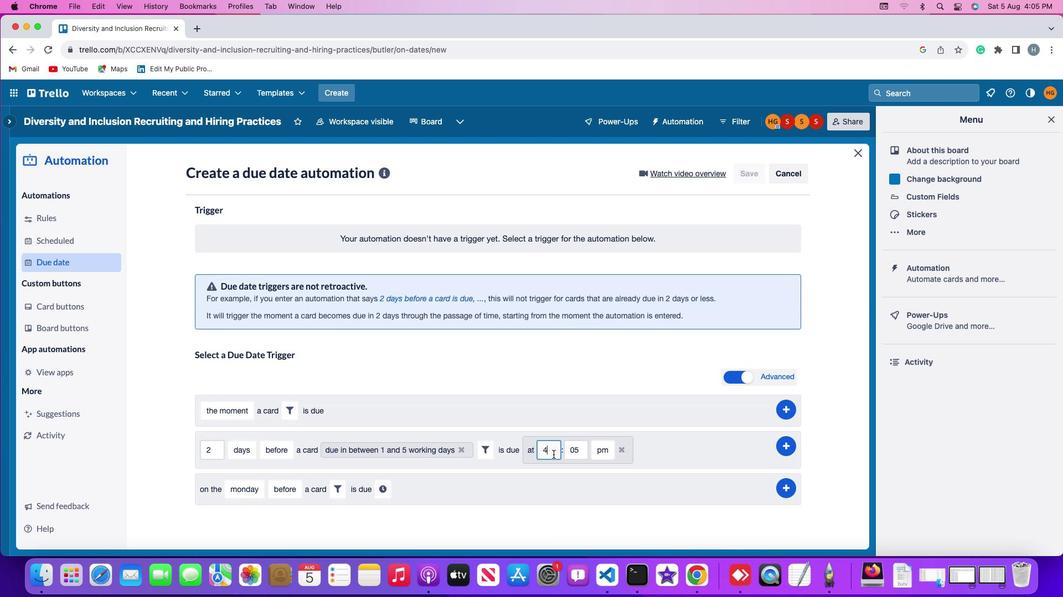 
Action: Mouse pressed left at (553, 454)
Screenshot: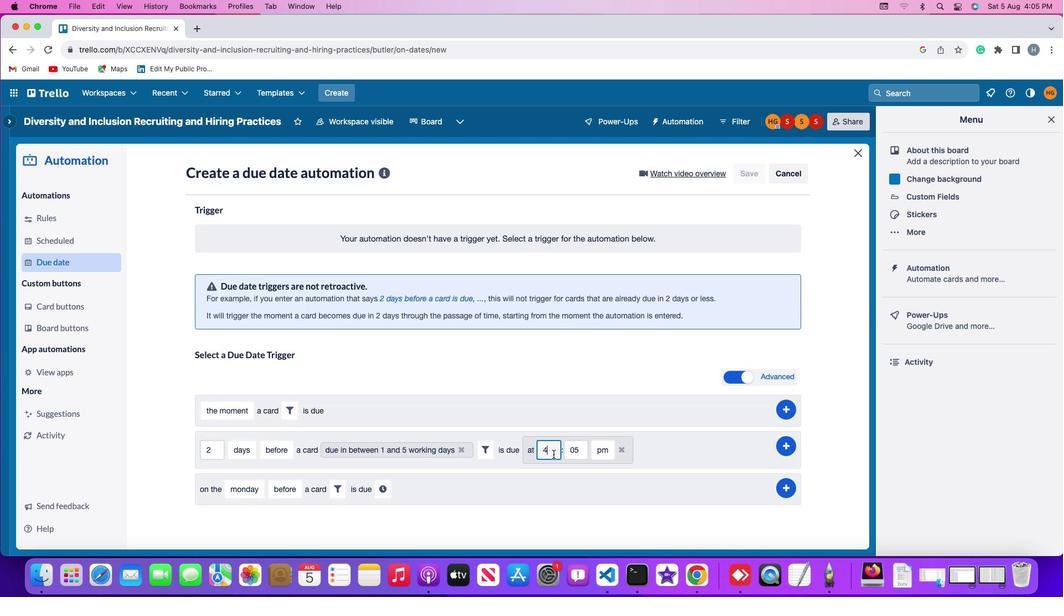 
Action: Key pressed Key.backspace
Screenshot: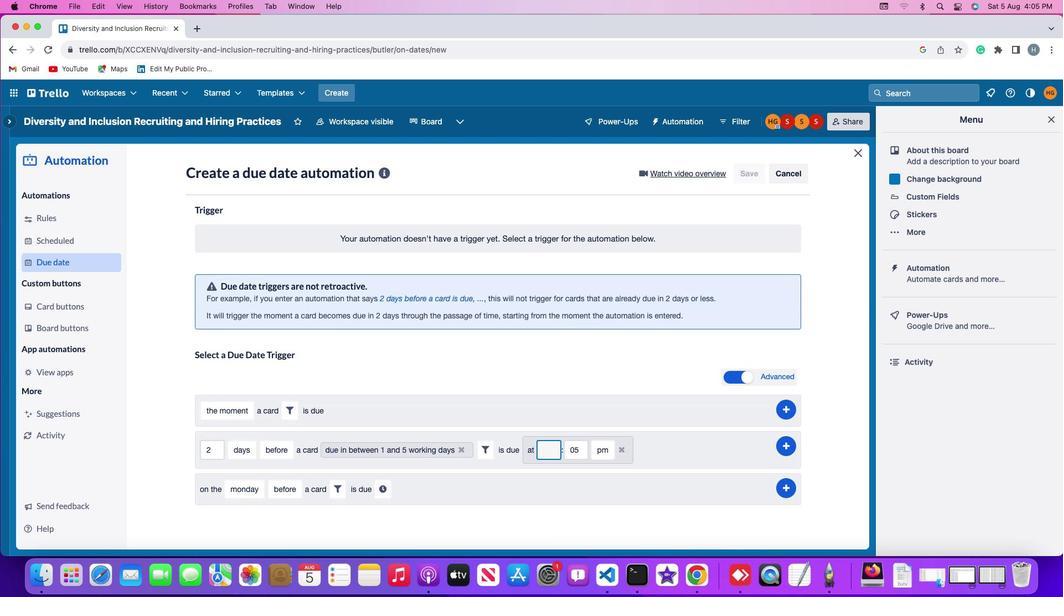 
Action: Mouse moved to (553, 455)
Screenshot: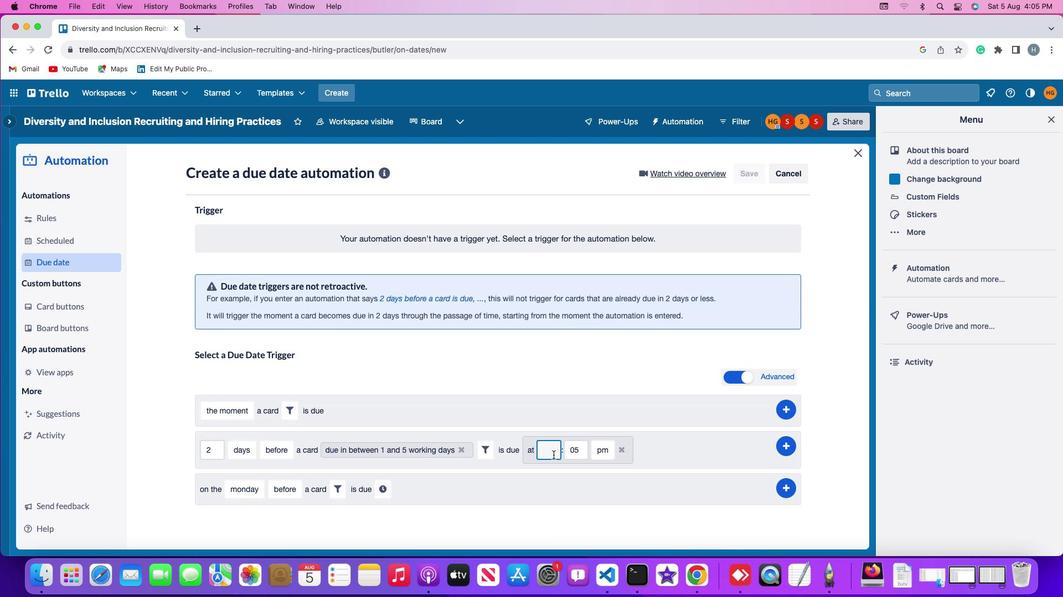 
Action: Key pressed '1''1'
Screenshot: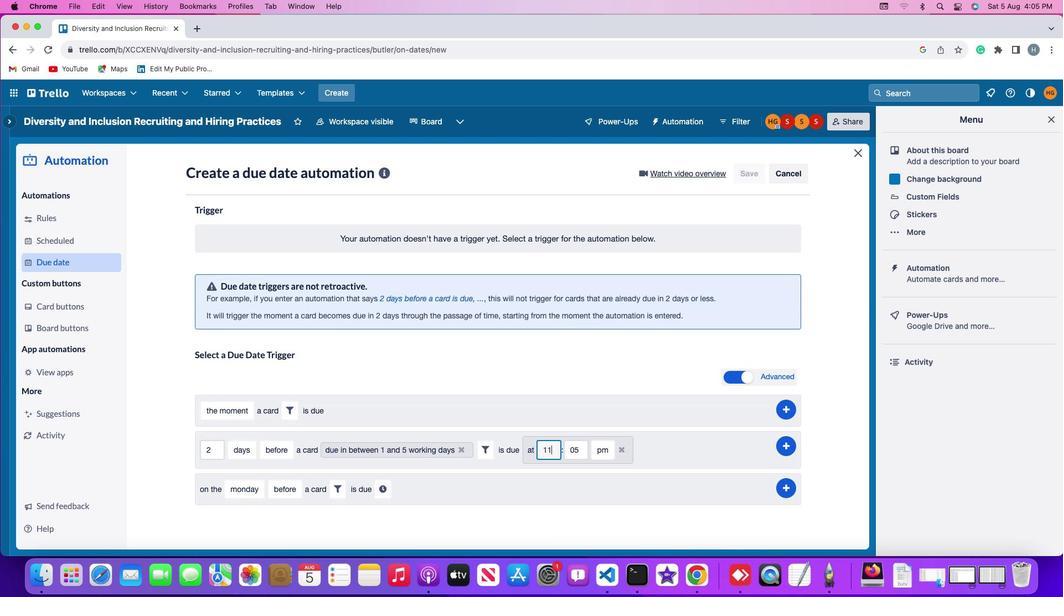 
Action: Mouse moved to (579, 452)
Screenshot: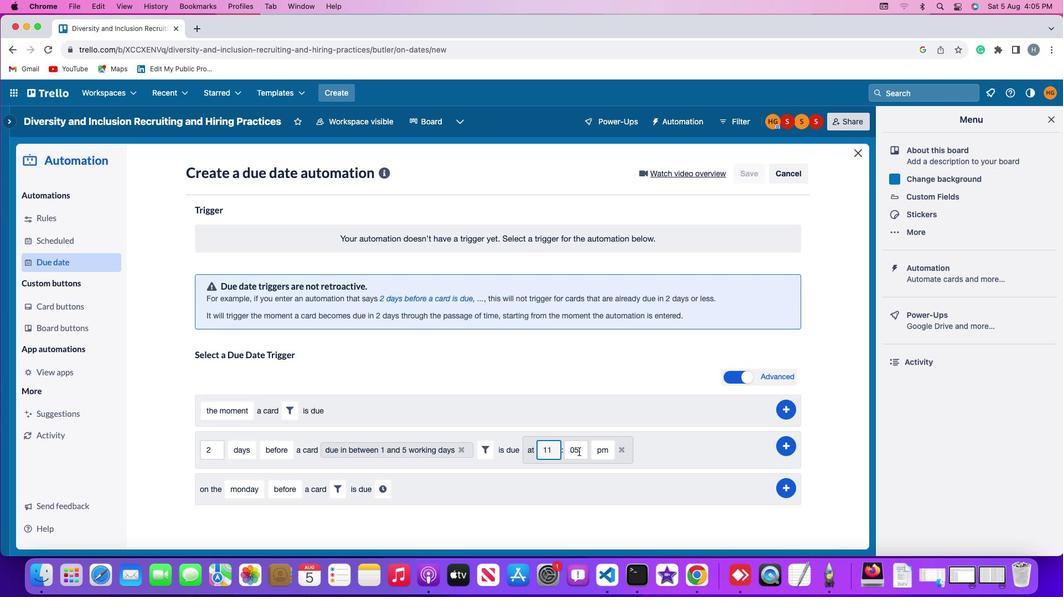 
Action: Mouse pressed left at (579, 452)
Screenshot: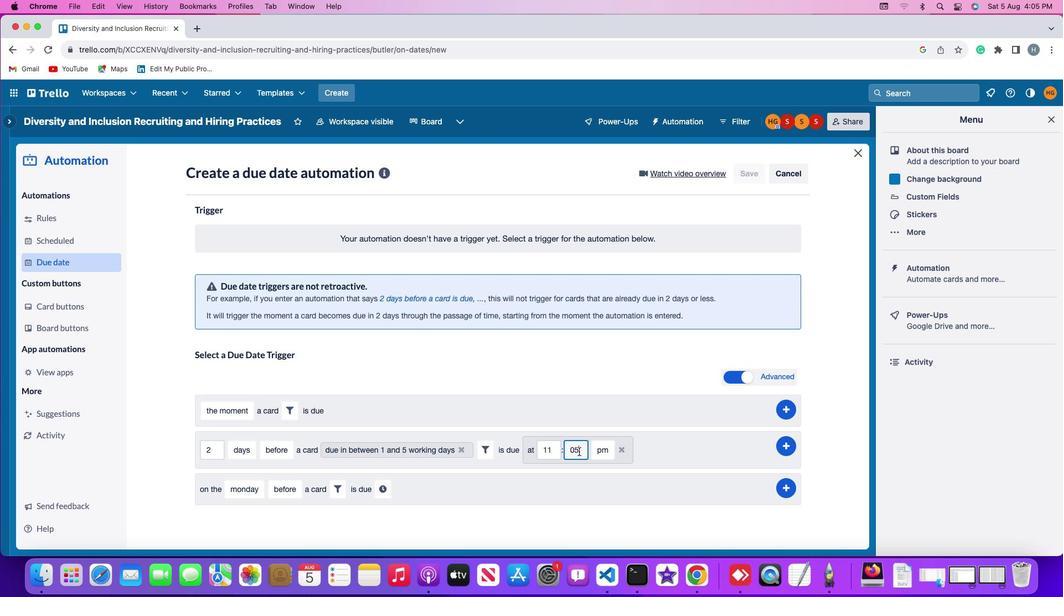 
Action: Key pressed Key.backspaceKey.backspace
Screenshot: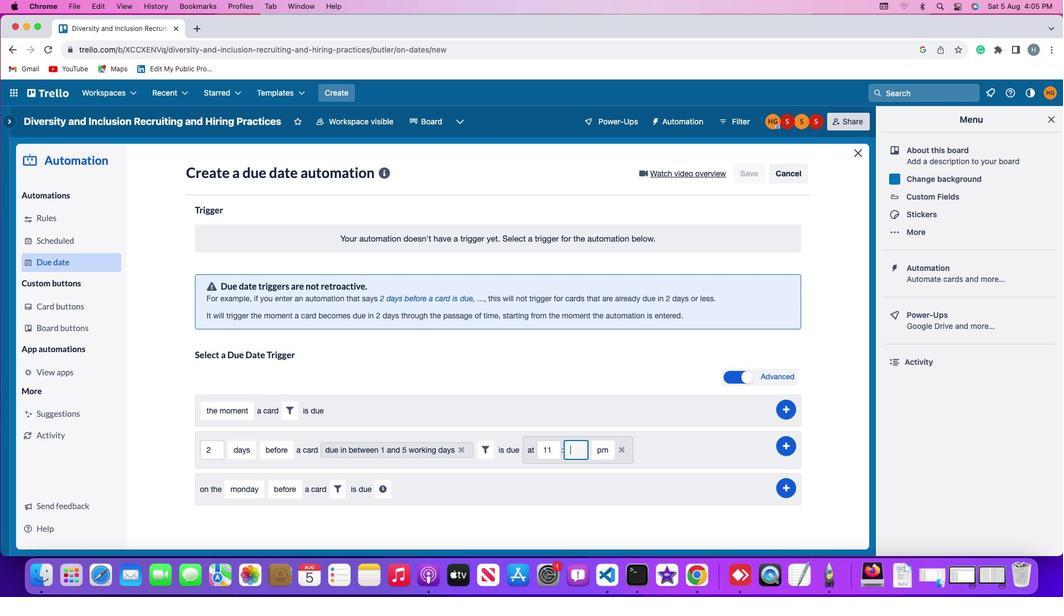 
Action: Mouse moved to (579, 452)
Screenshot: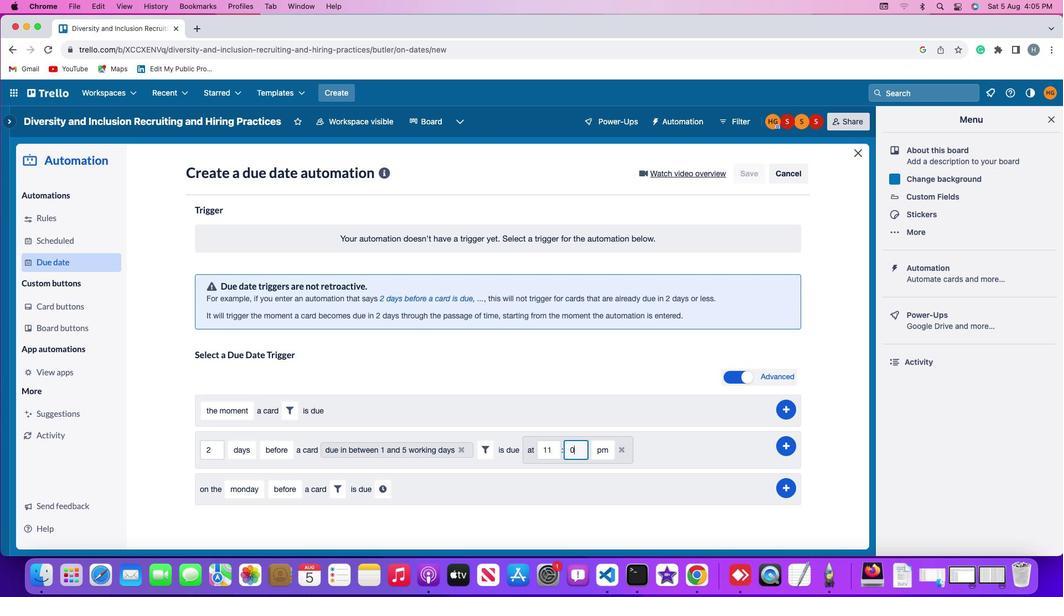 
Action: Key pressed '0'
Screenshot: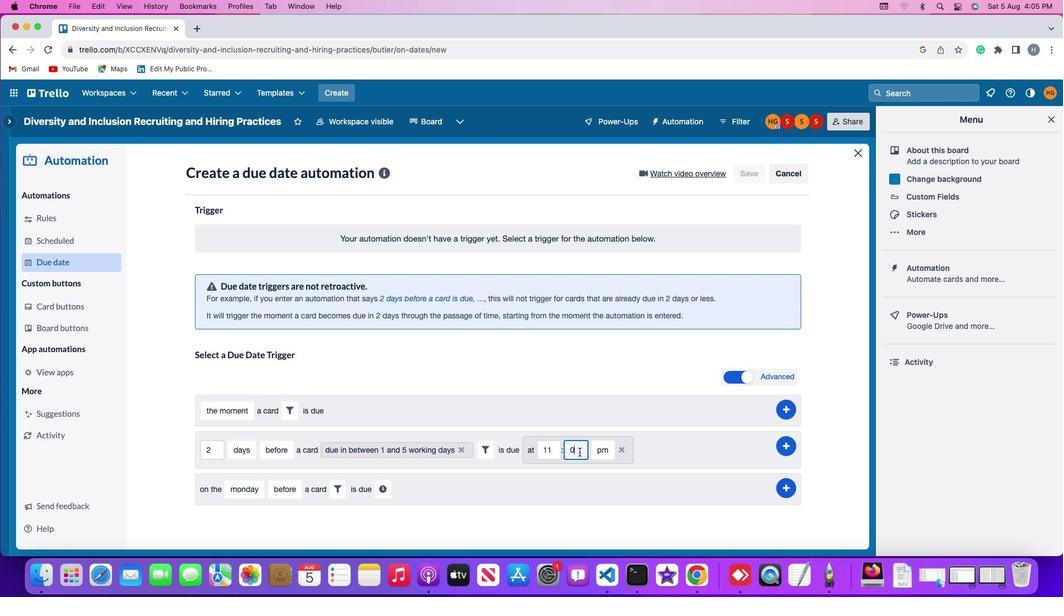 
Action: Mouse moved to (579, 452)
Screenshot: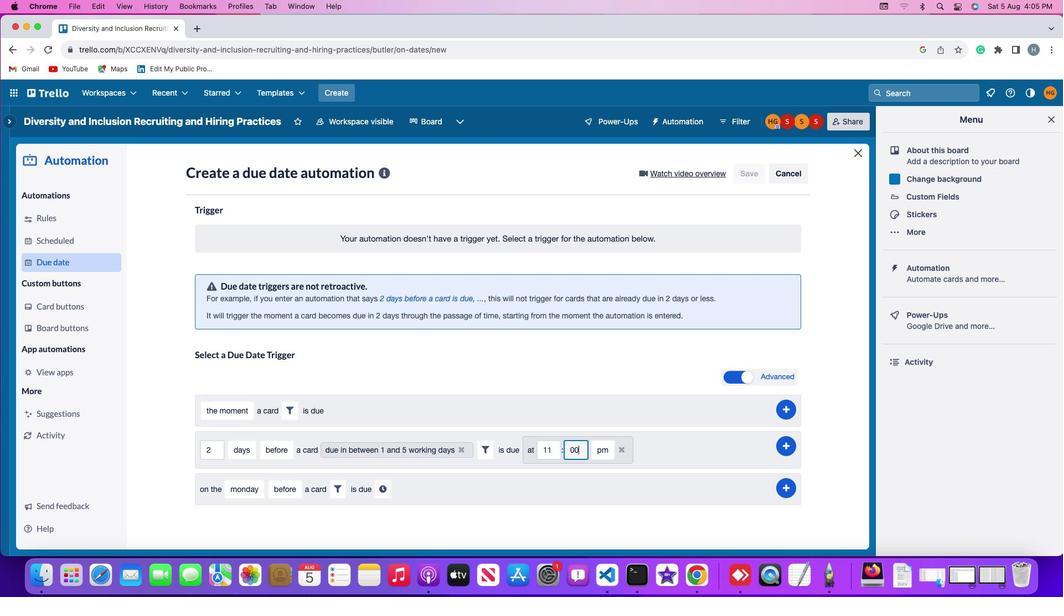 
Action: Key pressed '0'
Screenshot: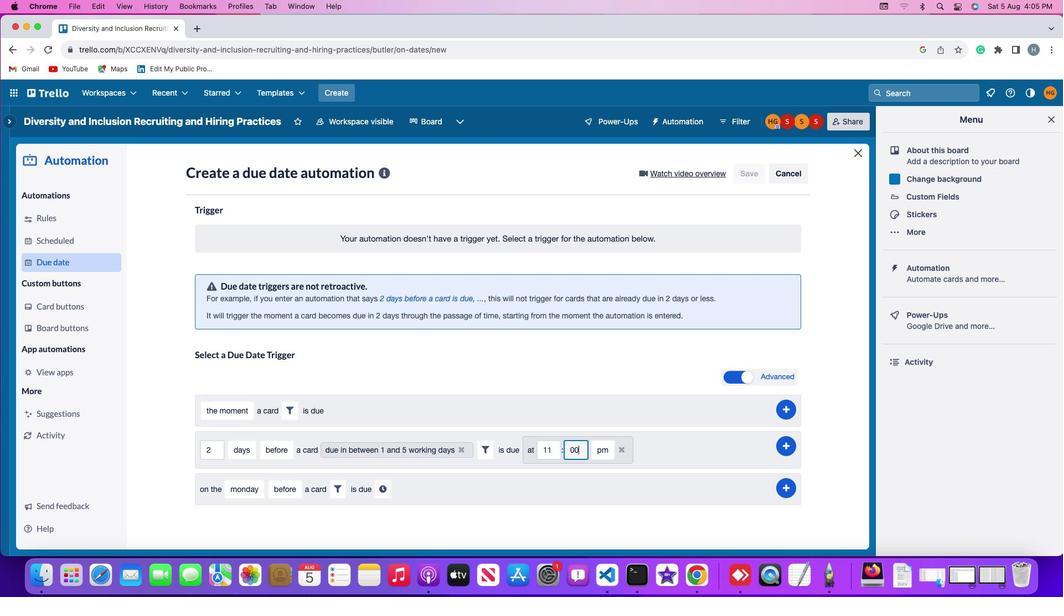 
Action: Mouse moved to (593, 452)
Screenshot: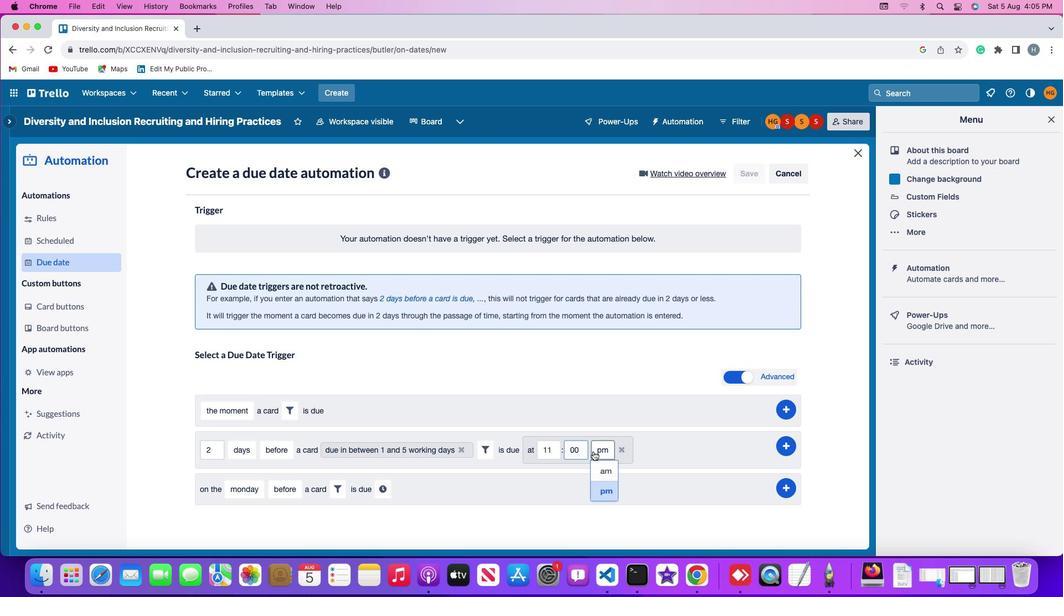 
Action: Mouse pressed left at (593, 452)
Screenshot: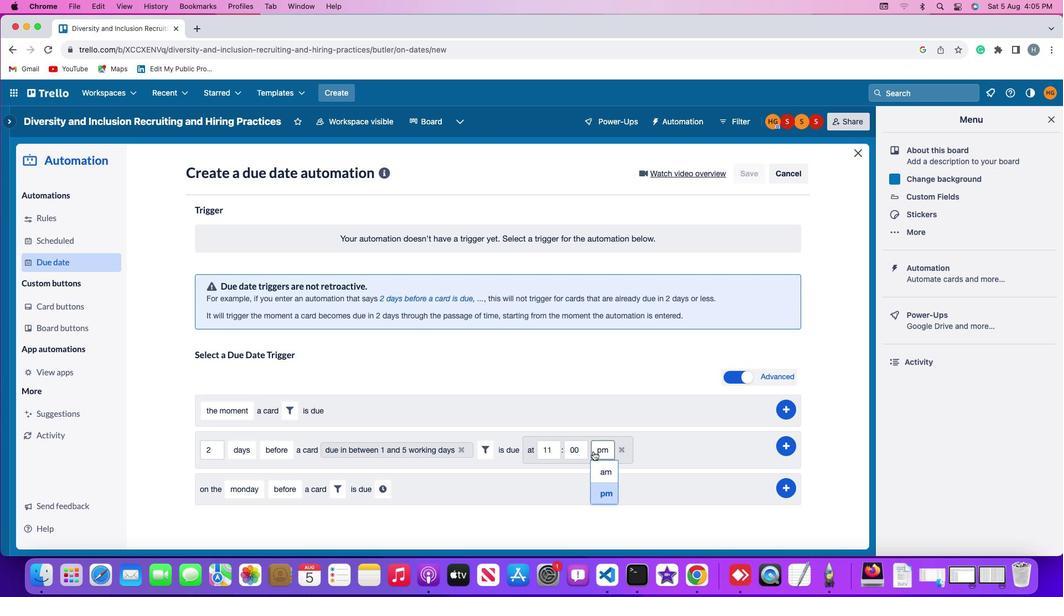 
Action: Mouse moved to (608, 470)
Screenshot: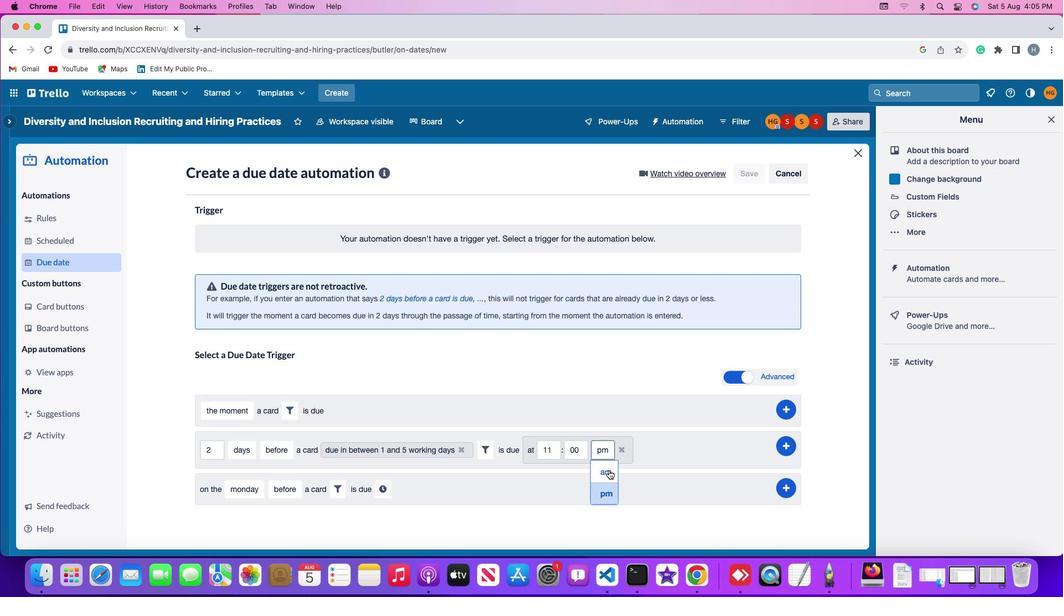 
Action: Mouse pressed left at (608, 470)
Screenshot: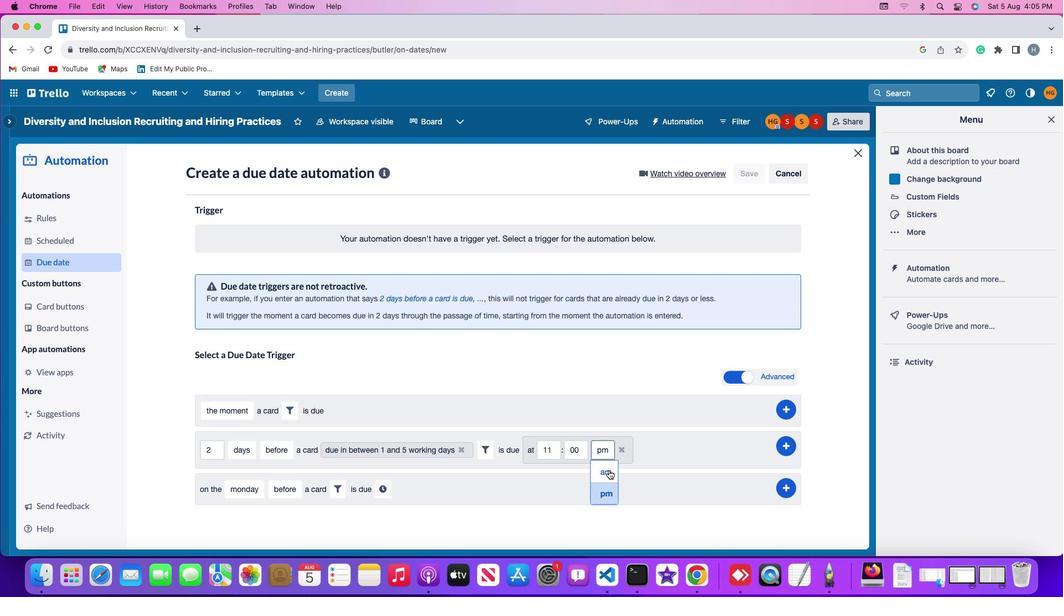 
Action: Mouse moved to (786, 443)
Screenshot: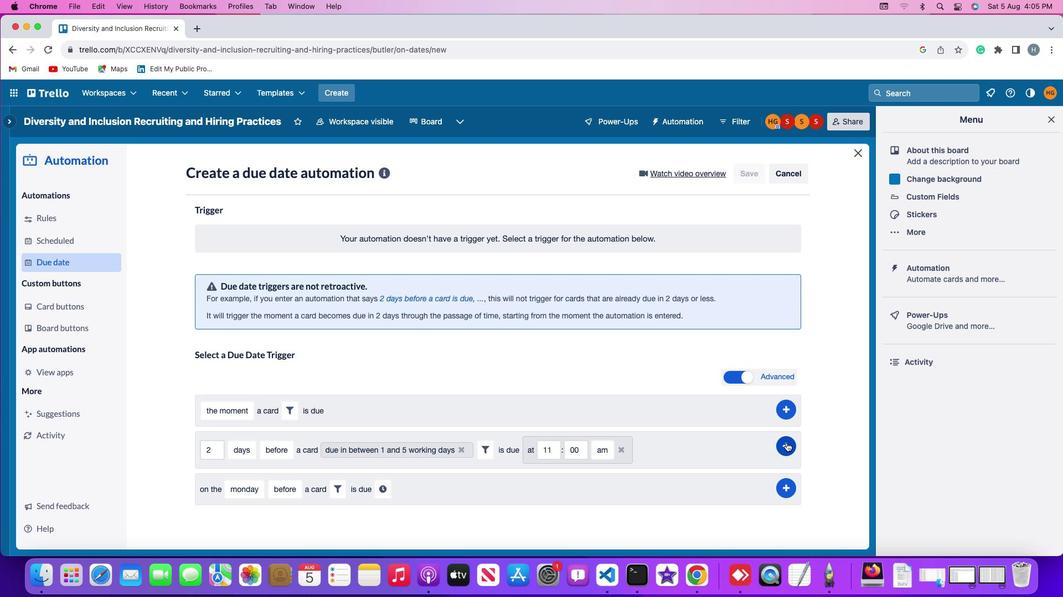 
Action: Mouse pressed left at (786, 443)
Screenshot: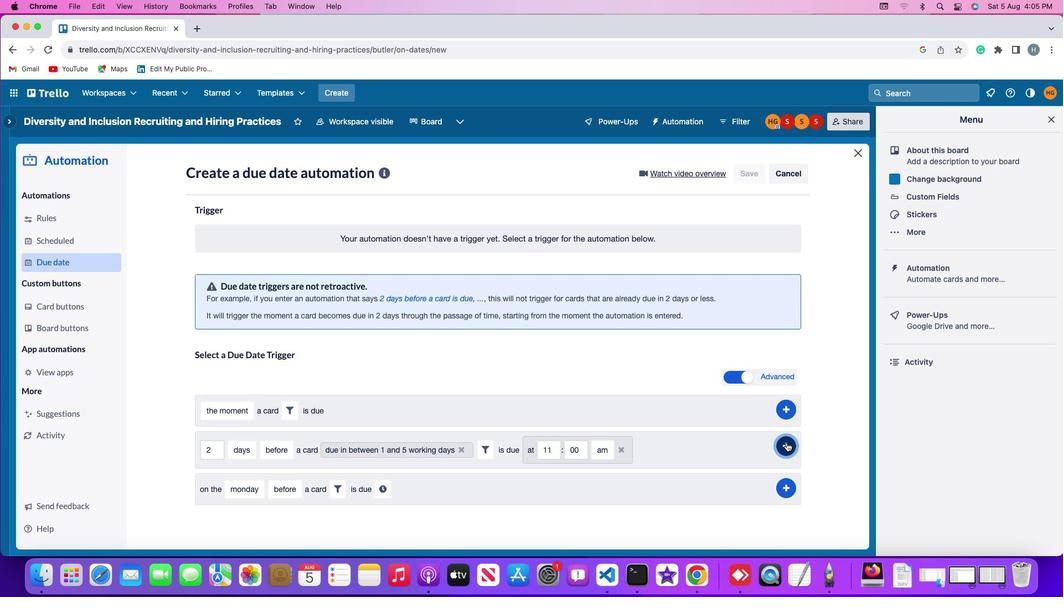 
Action: Mouse moved to (826, 320)
Screenshot: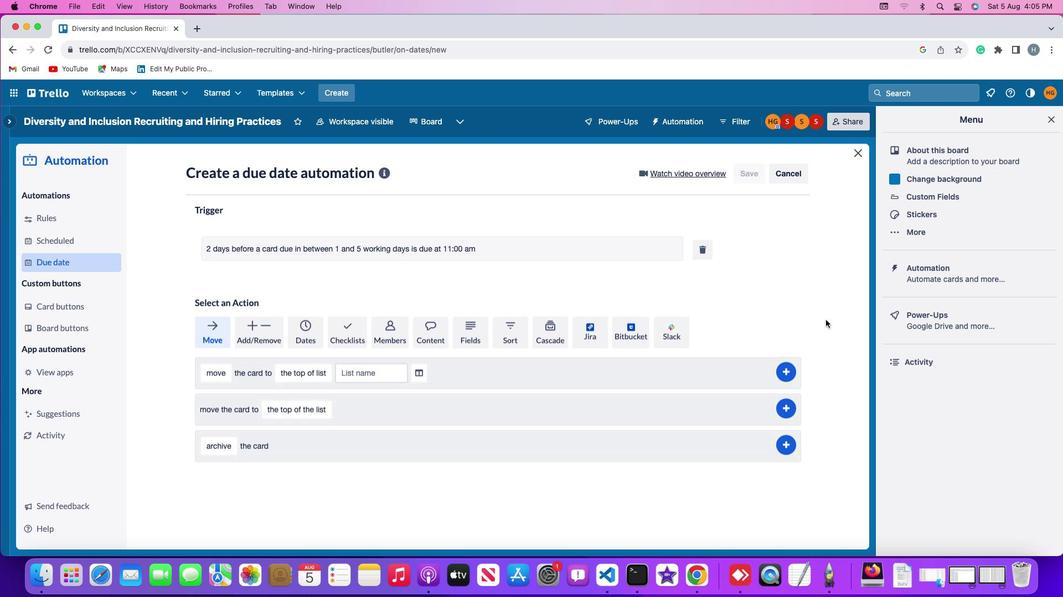 
